 Task: Search one way flight ticket for 2 adults, 2 children, 2 infants in seat in first from Iron Mountain: Ford Airport to Rock Springs: Southwest Wyoming Regional Airport (rock Springs Sweetwater County Airport) on 8-5-2023. Choice of flights is Southwest. Number of bags: 2 carry on bags. Price is upto 91000. Outbound departure time preference is 6:45.
Action: Mouse moved to (346, 341)
Screenshot: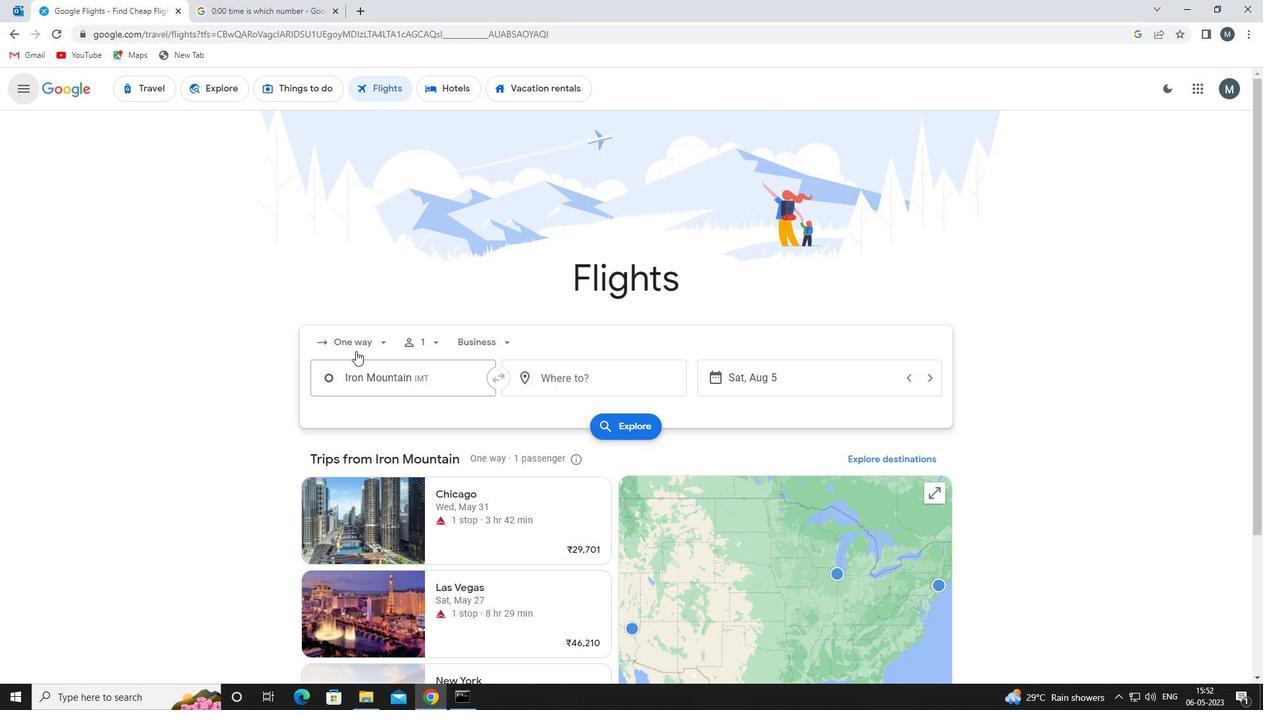 
Action: Mouse pressed left at (346, 341)
Screenshot: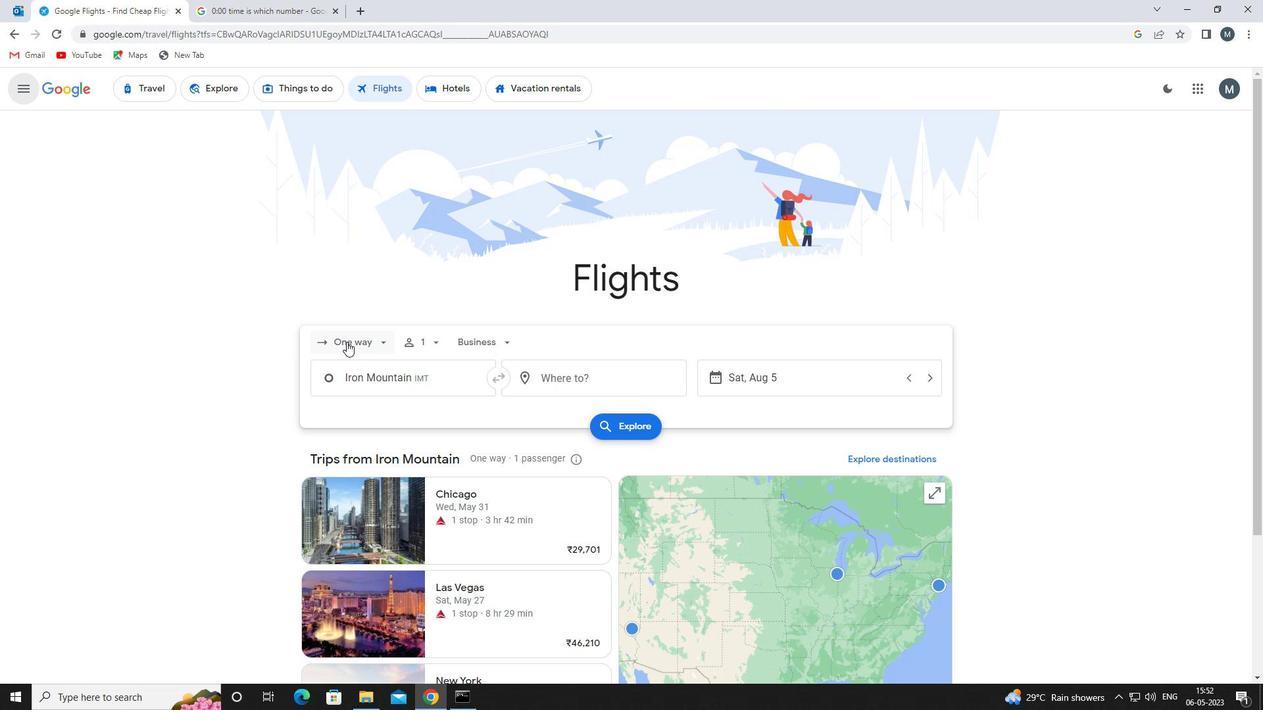
Action: Mouse moved to (365, 405)
Screenshot: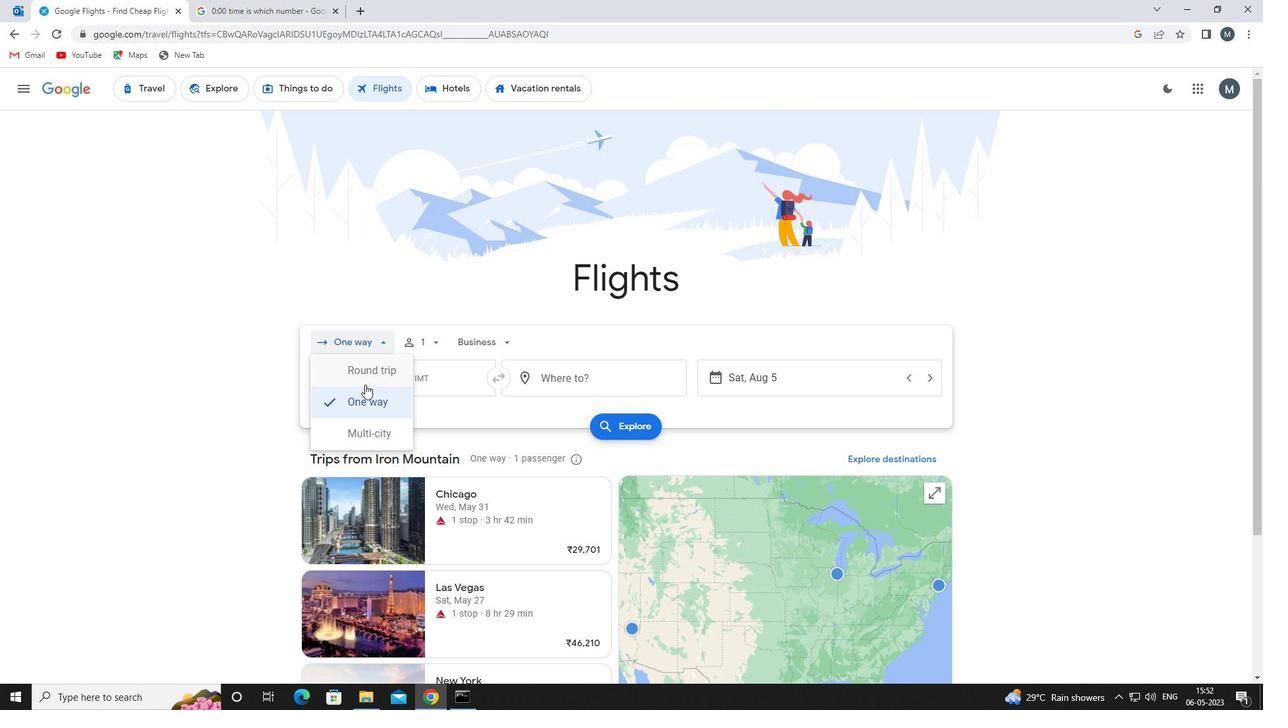 
Action: Mouse pressed left at (365, 405)
Screenshot: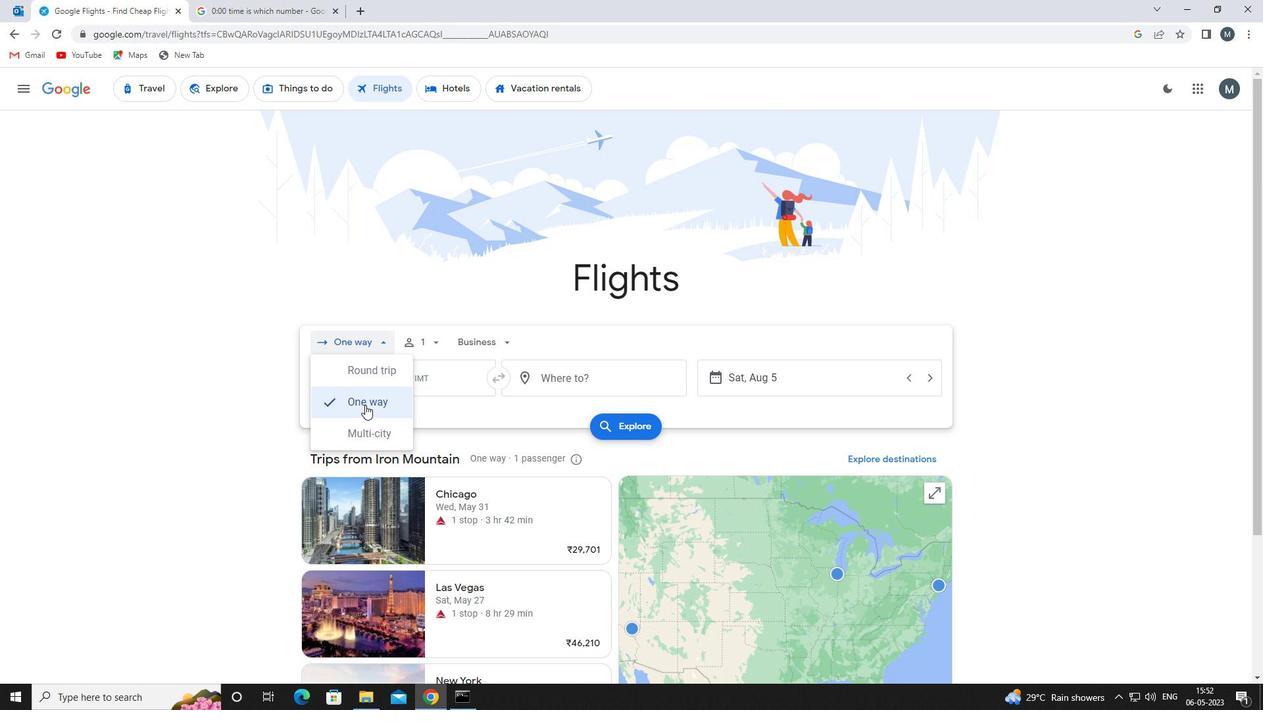 
Action: Mouse moved to (436, 344)
Screenshot: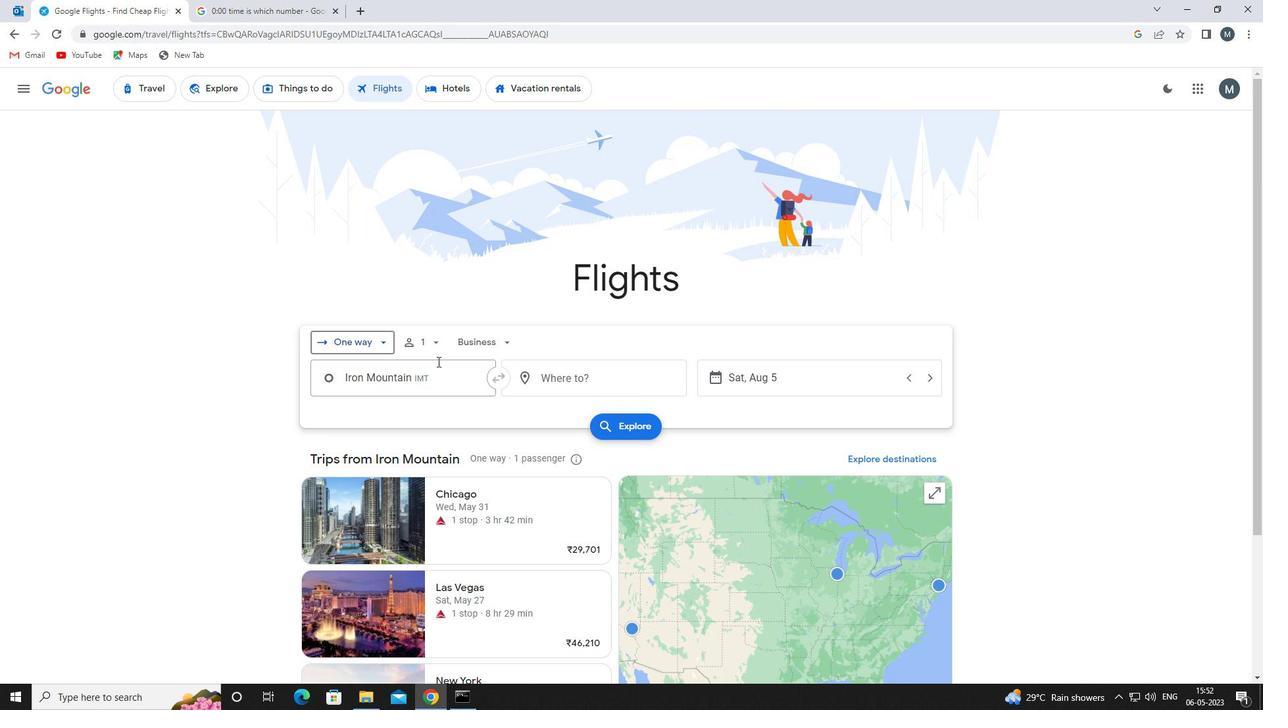 
Action: Mouse pressed left at (436, 344)
Screenshot: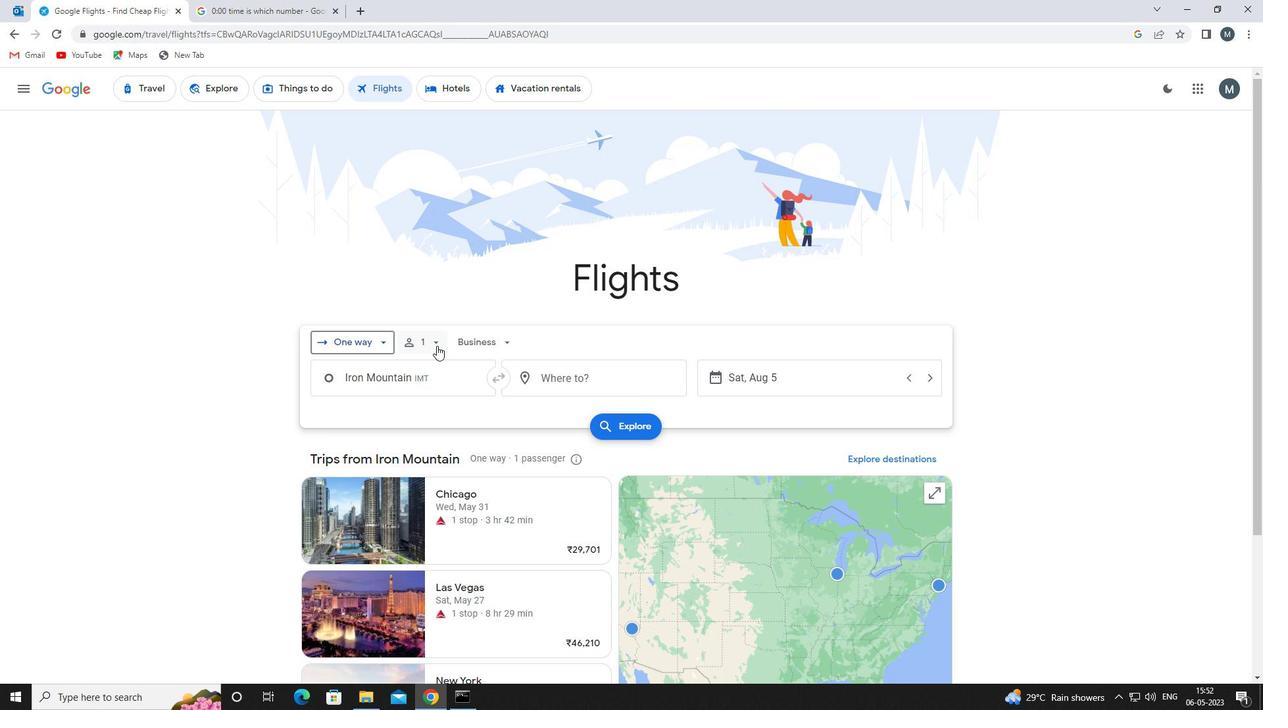 
Action: Mouse moved to (536, 375)
Screenshot: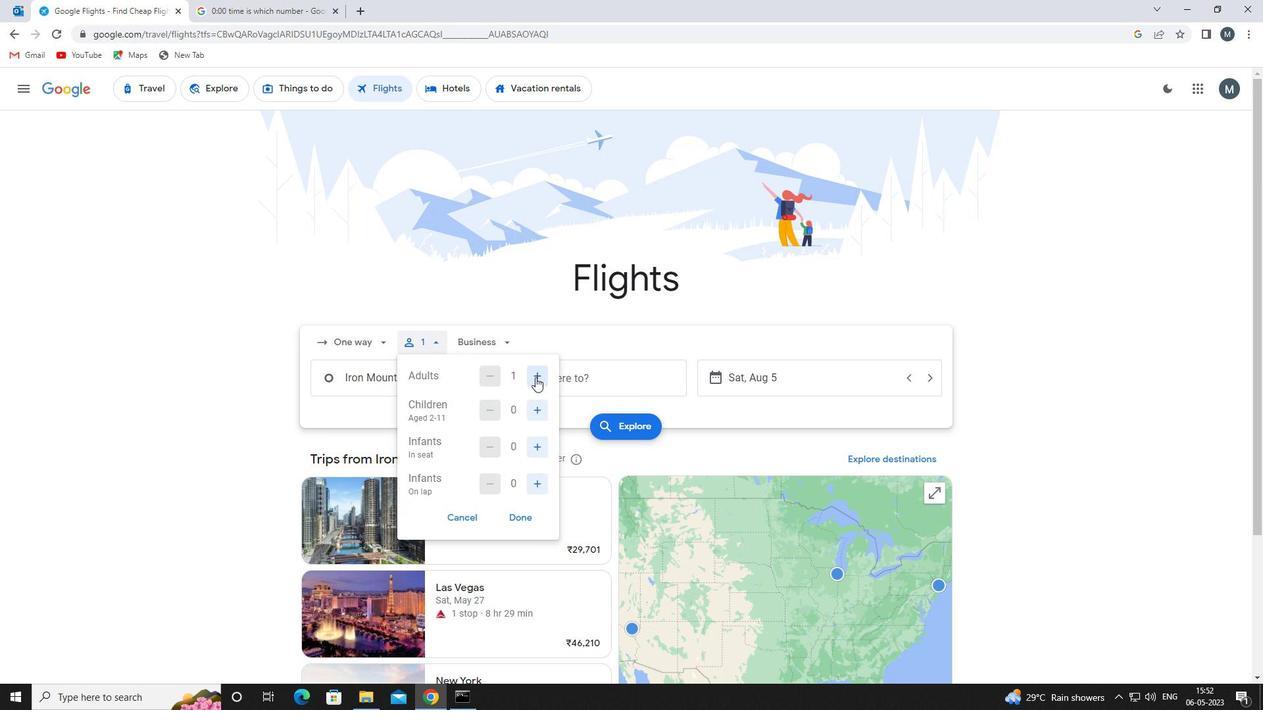 
Action: Mouse pressed left at (536, 375)
Screenshot: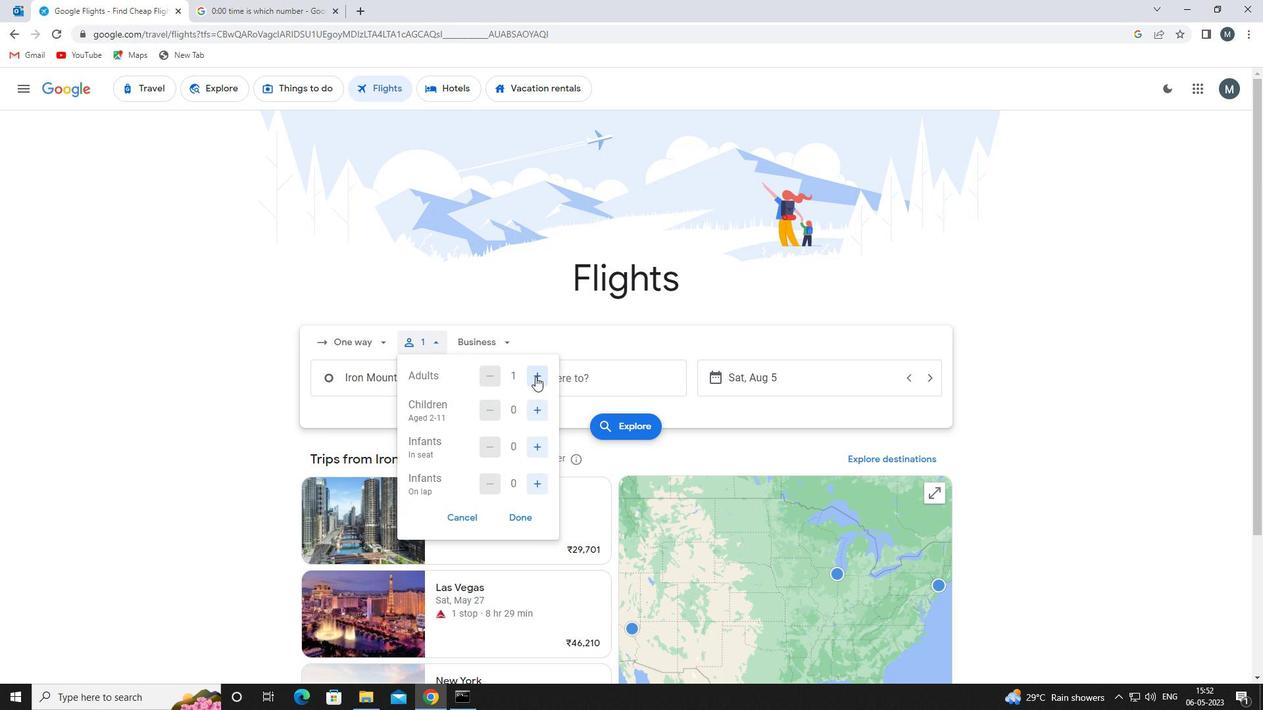 
Action: Mouse moved to (535, 411)
Screenshot: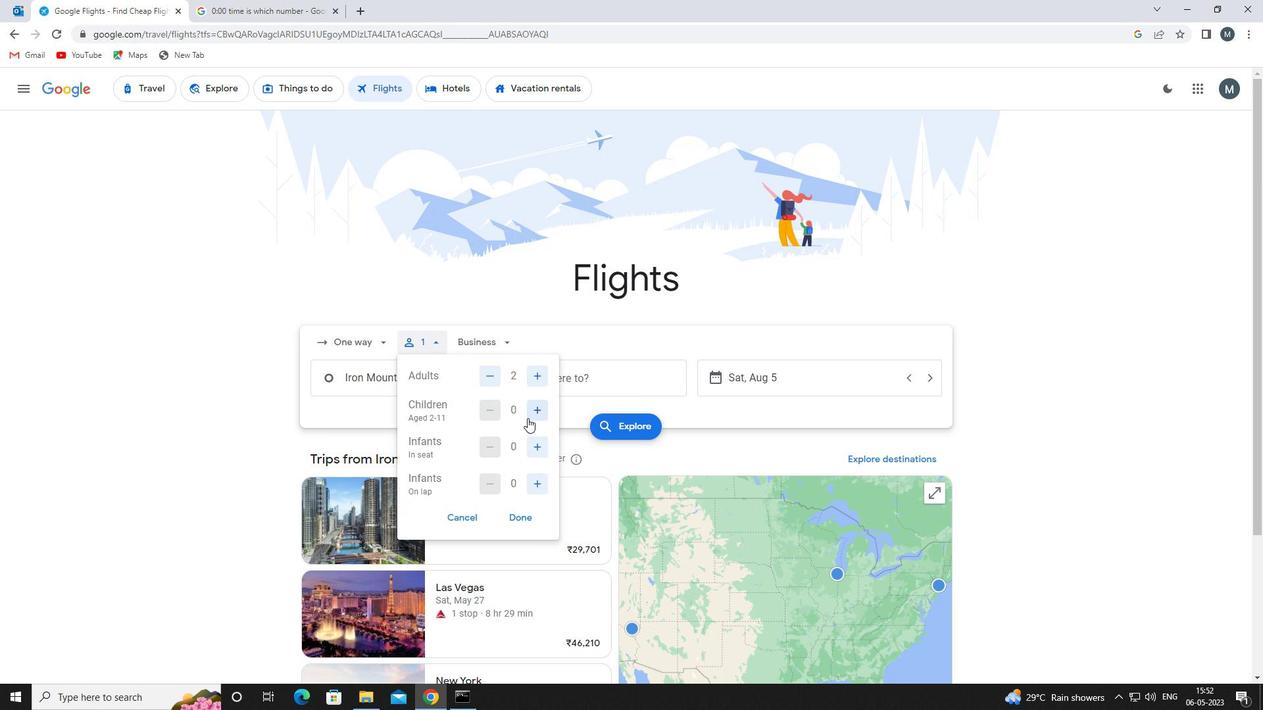 
Action: Mouse pressed left at (535, 411)
Screenshot: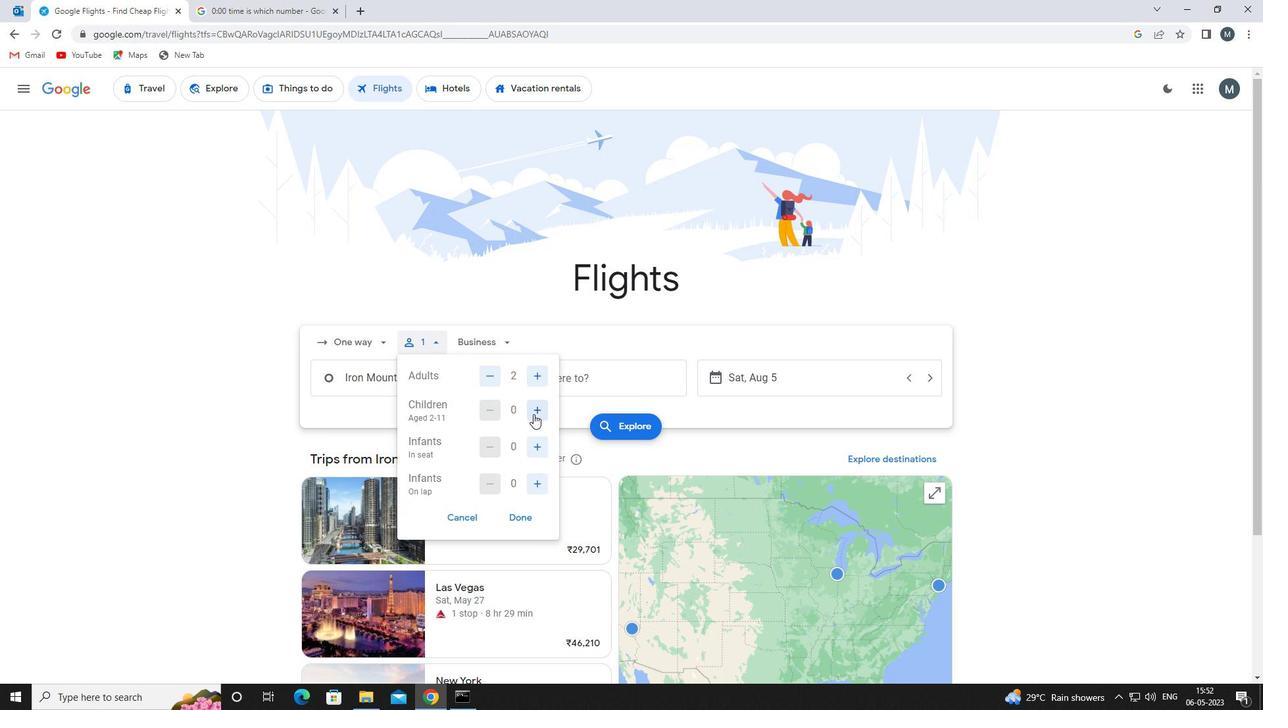 
Action: Mouse pressed left at (535, 411)
Screenshot: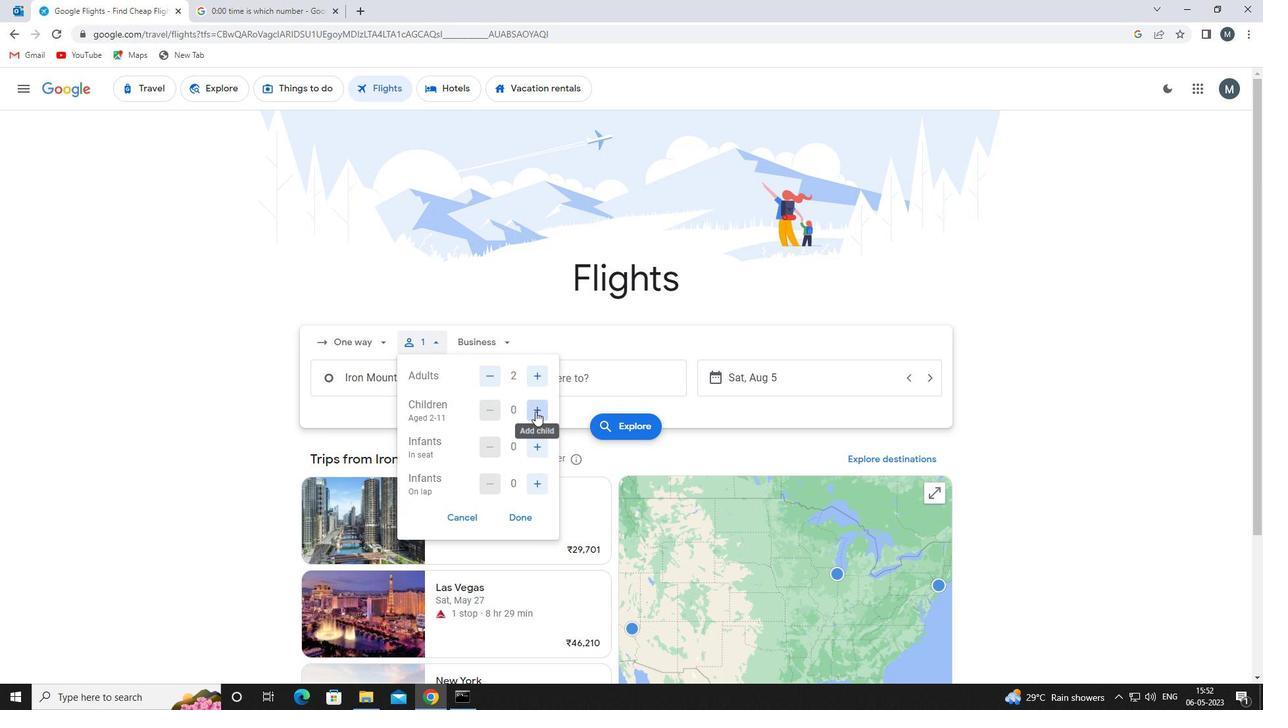 
Action: Mouse moved to (538, 448)
Screenshot: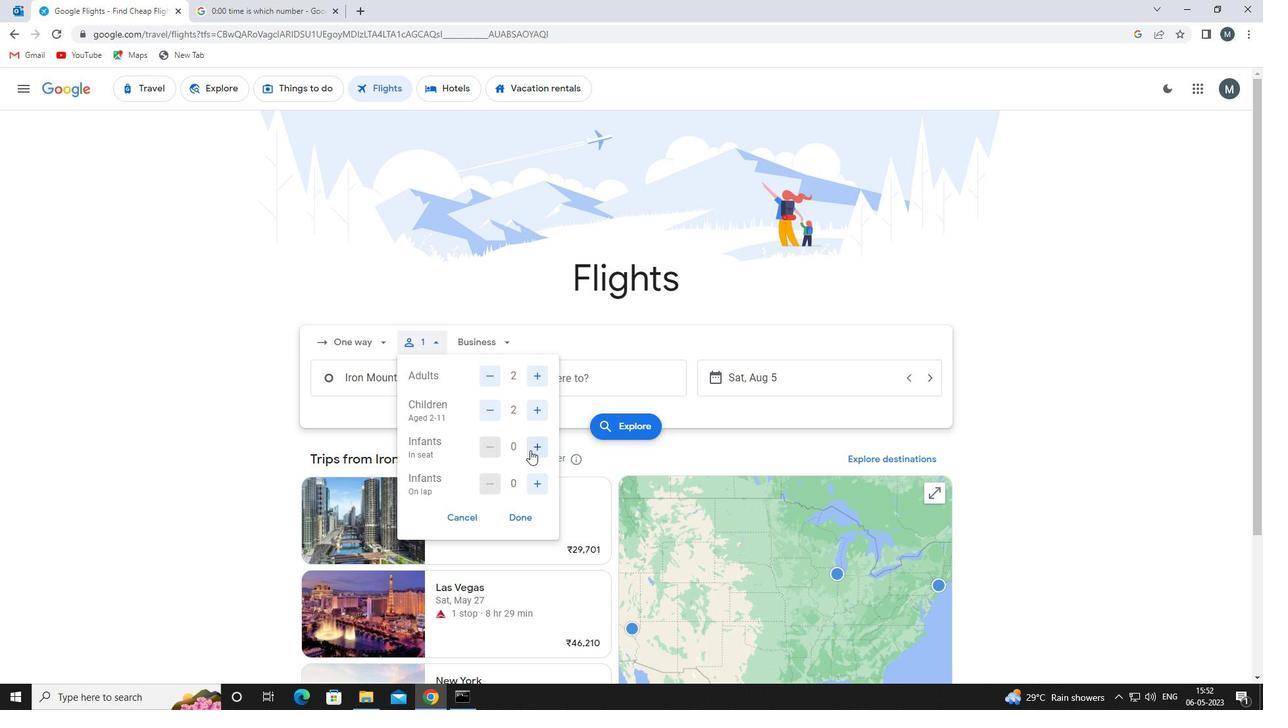 
Action: Mouse pressed left at (538, 448)
Screenshot: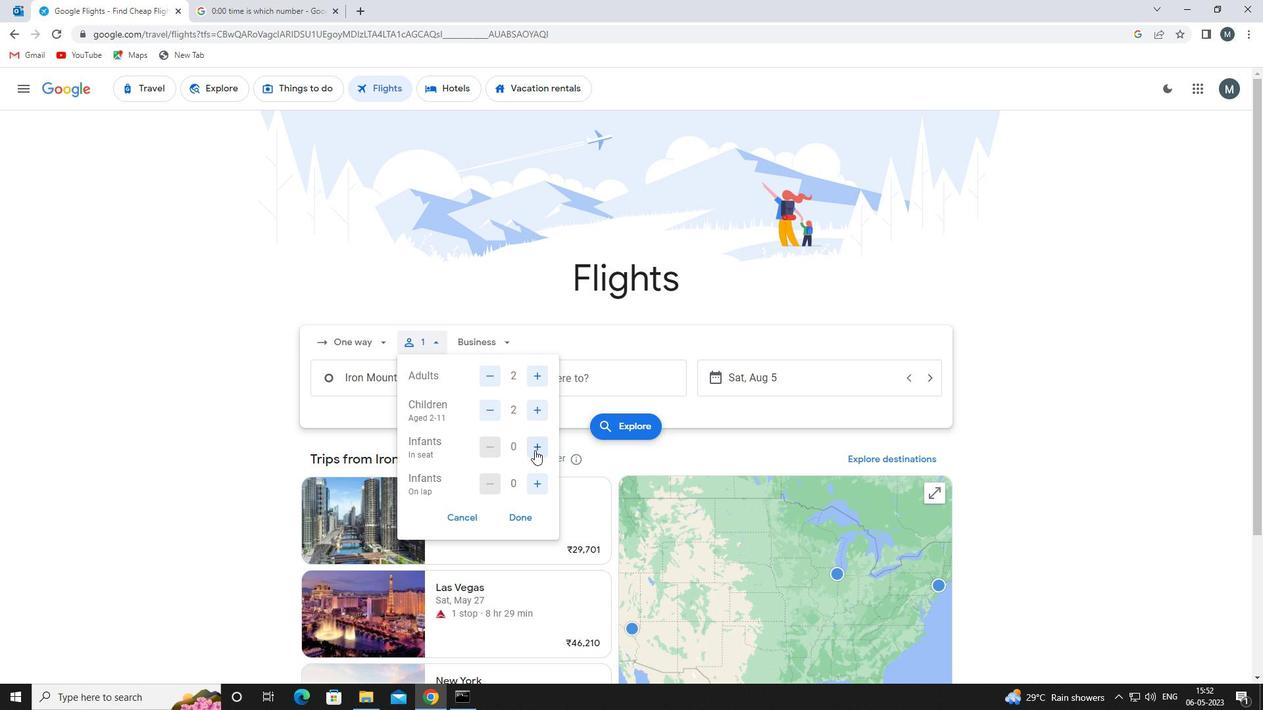 
Action: Mouse pressed left at (538, 448)
Screenshot: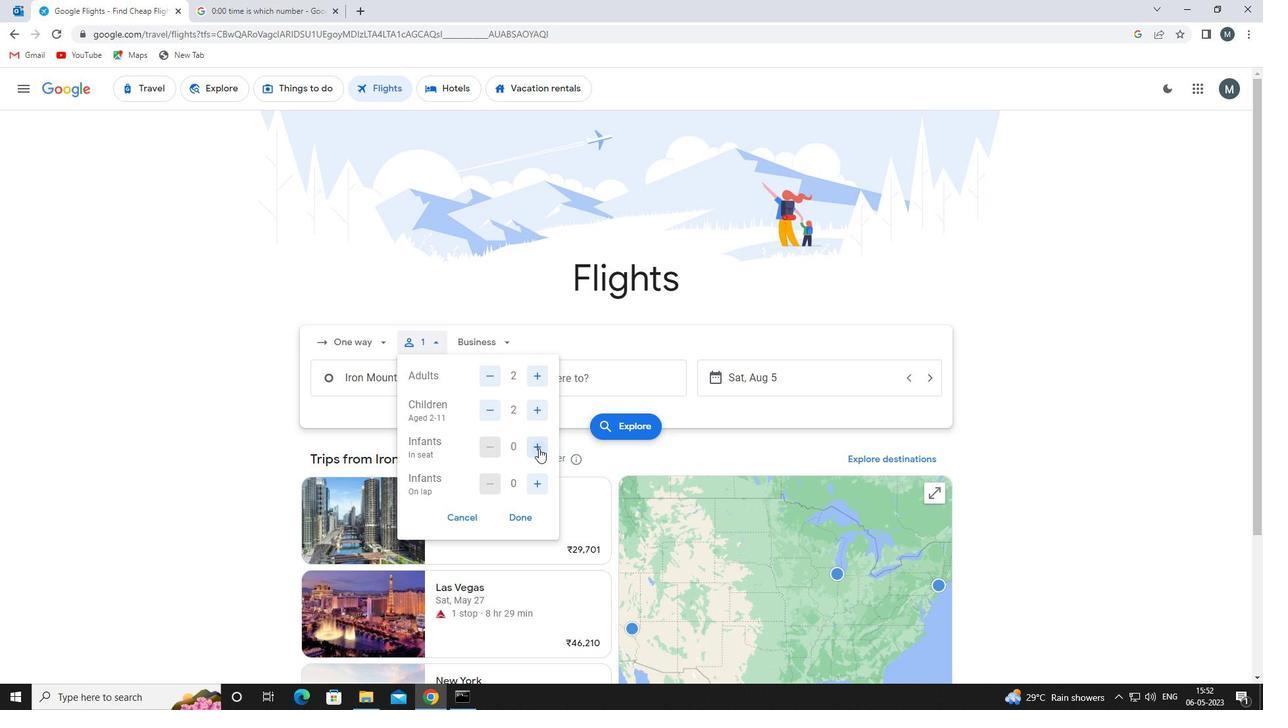 
Action: Mouse moved to (524, 517)
Screenshot: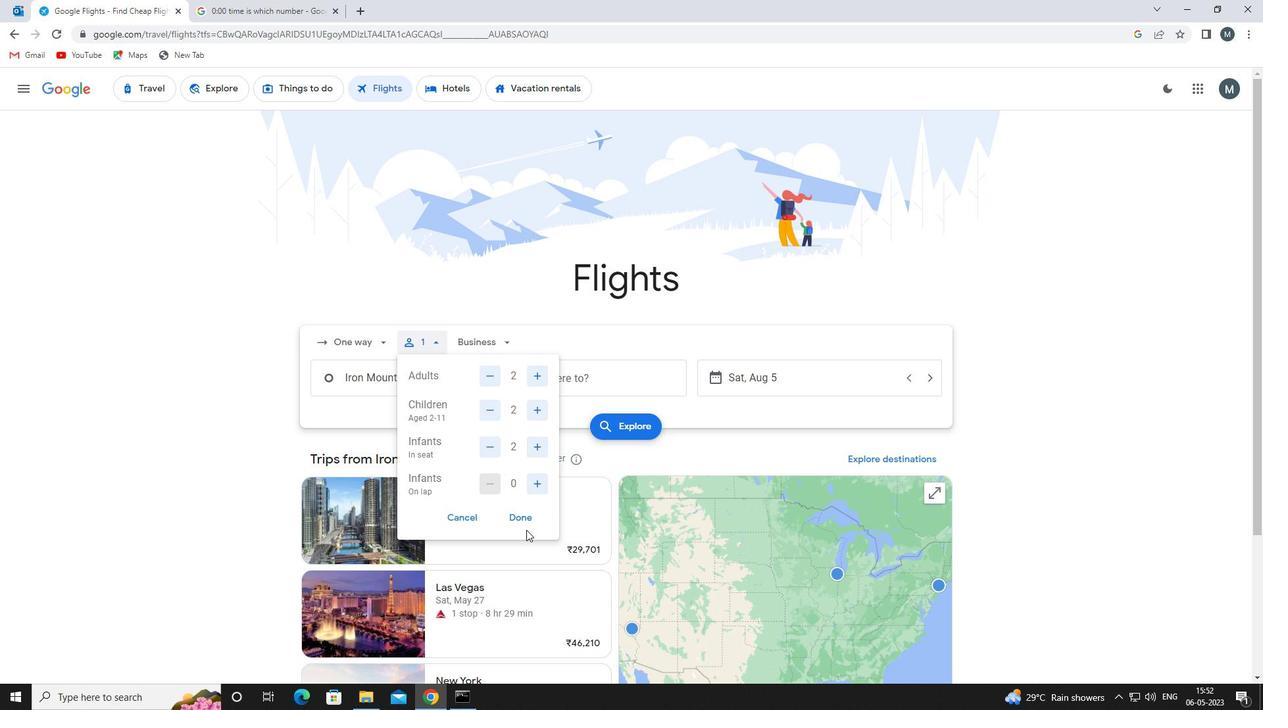 
Action: Mouse pressed left at (524, 517)
Screenshot: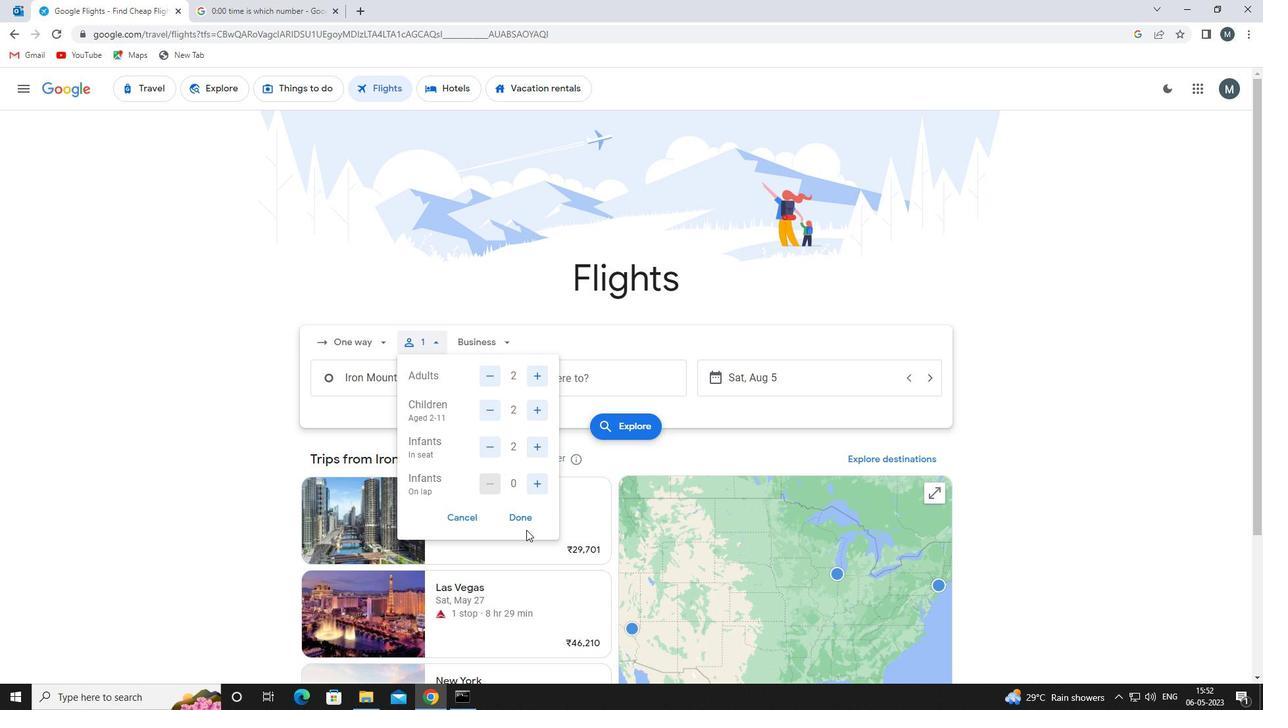 
Action: Mouse moved to (484, 350)
Screenshot: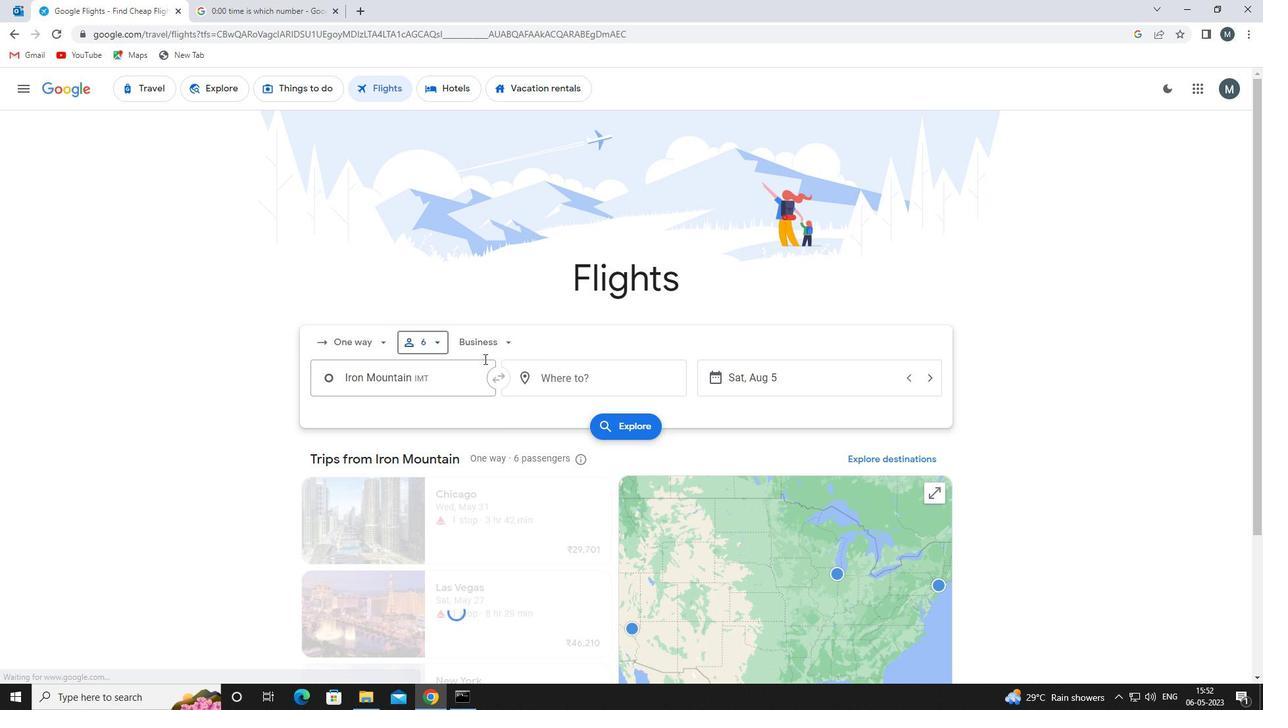 
Action: Mouse pressed left at (484, 350)
Screenshot: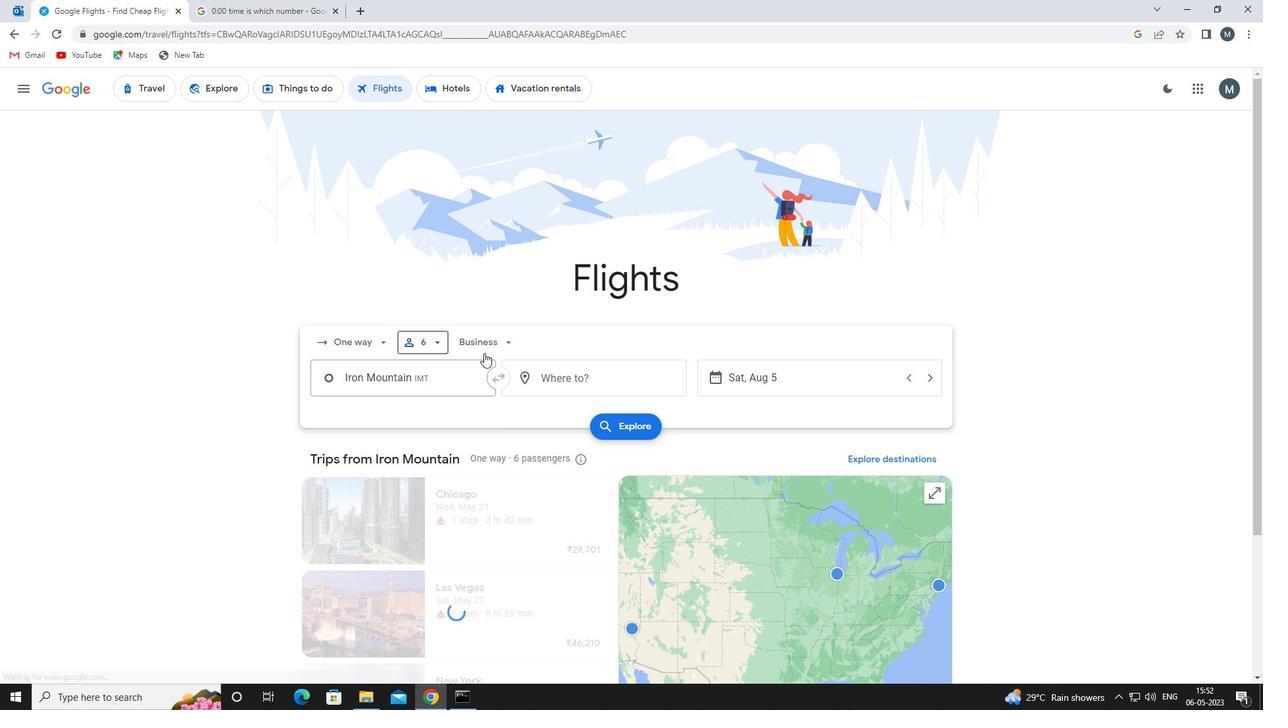 
Action: Mouse moved to (503, 457)
Screenshot: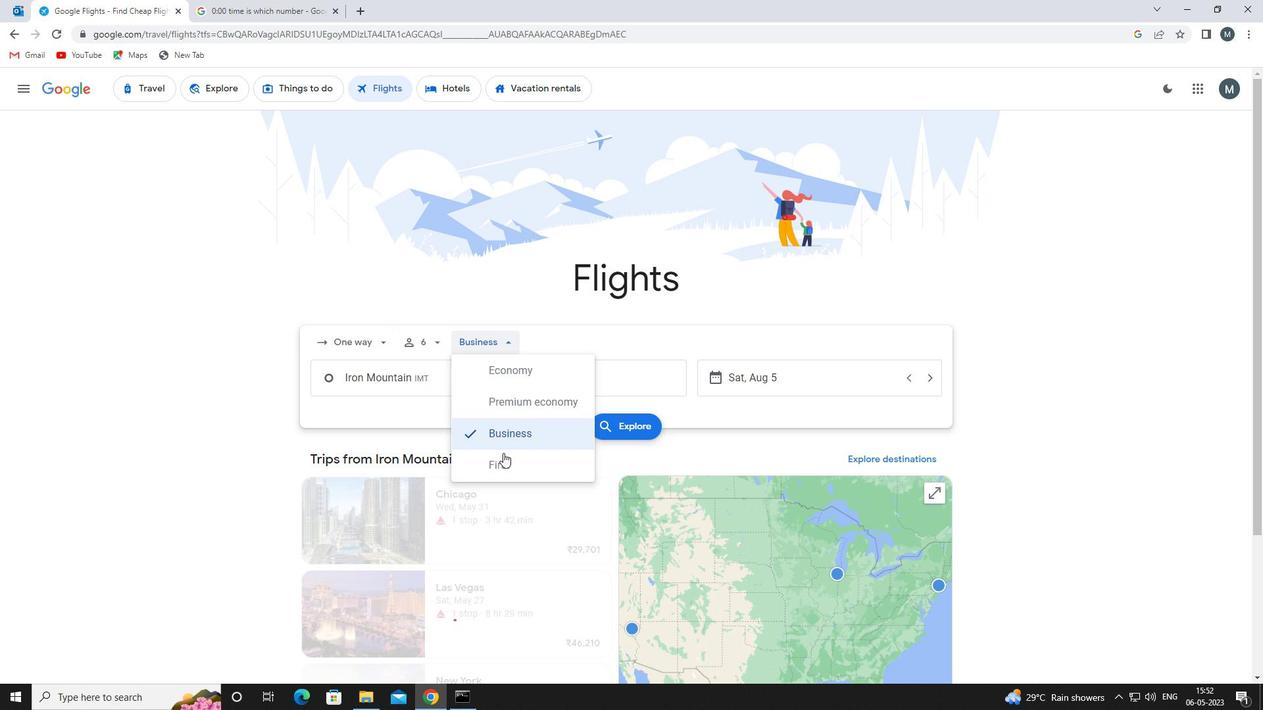 
Action: Mouse pressed left at (503, 457)
Screenshot: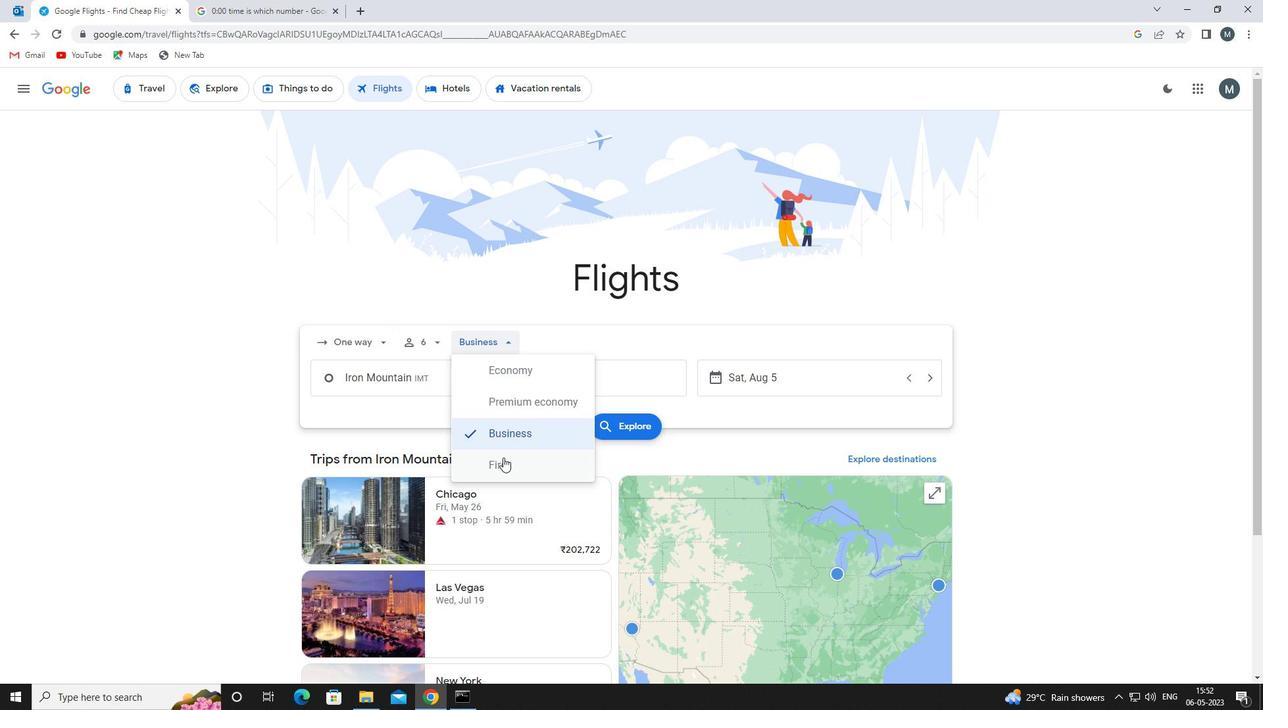 
Action: Mouse moved to (432, 382)
Screenshot: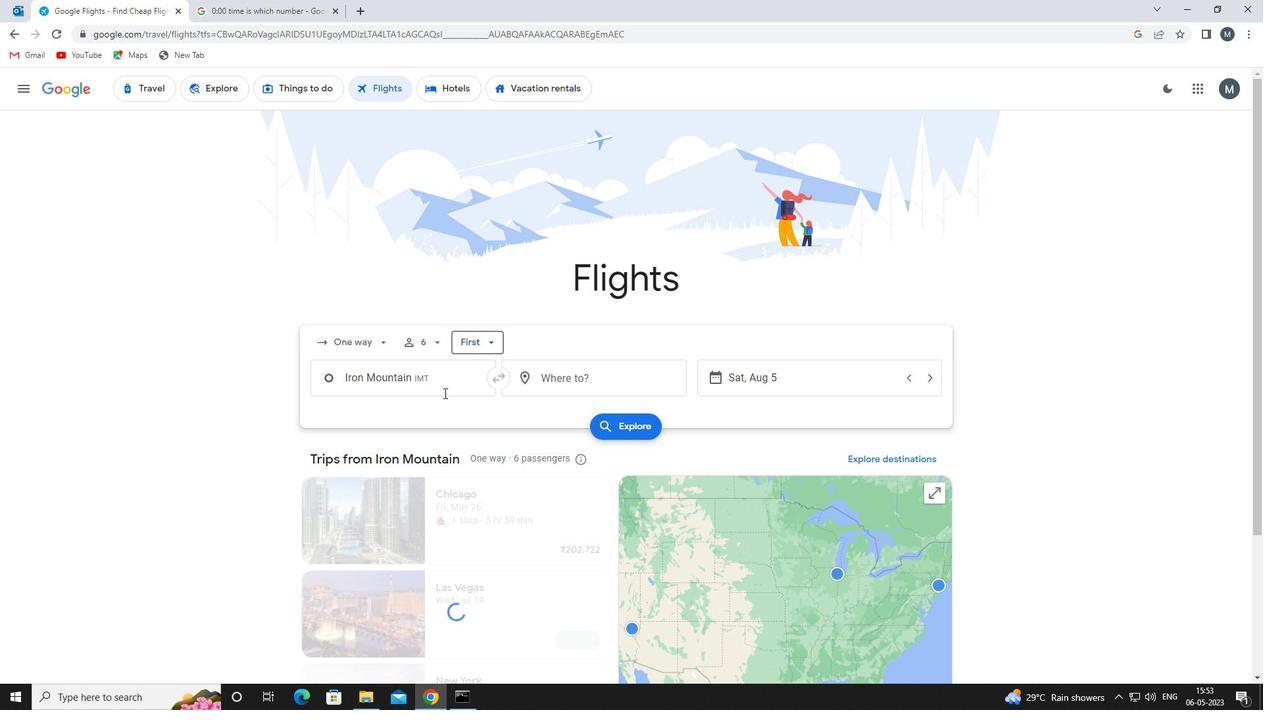 
Action: Mouse pressed left at (432, 382)
Screenshot: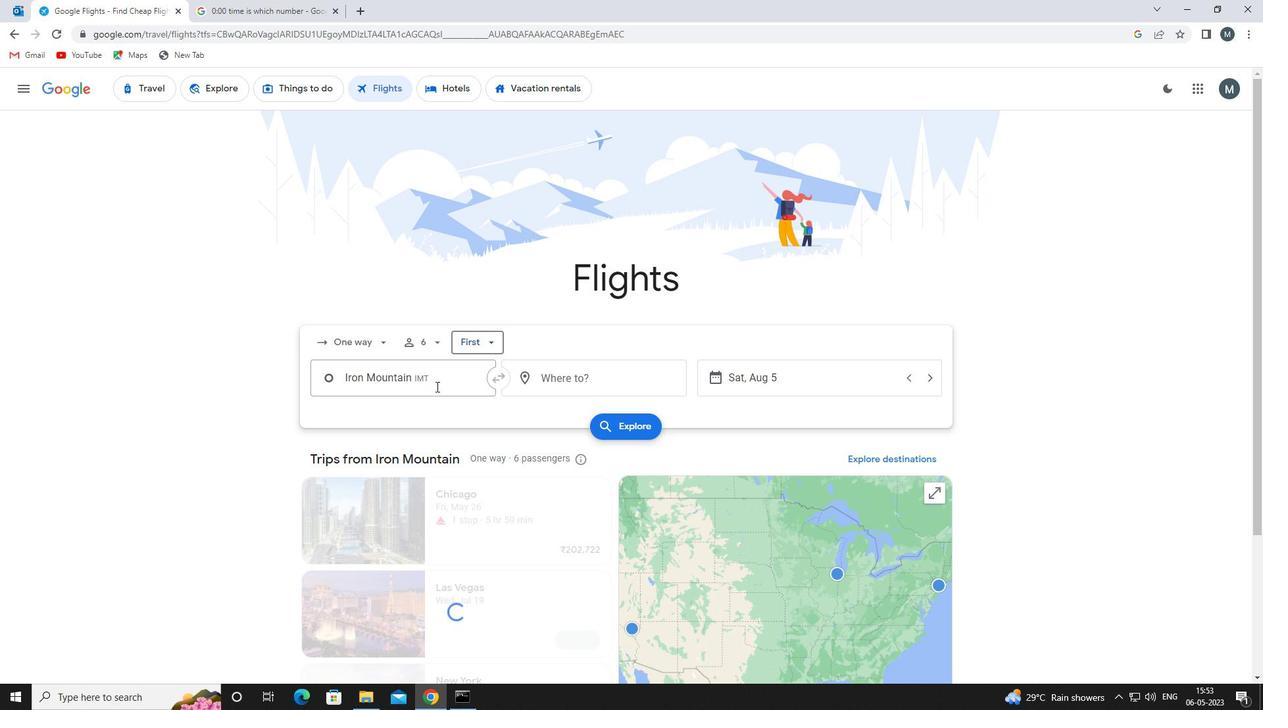 
Action: Mouse moved to (434, 454)
Screenshot: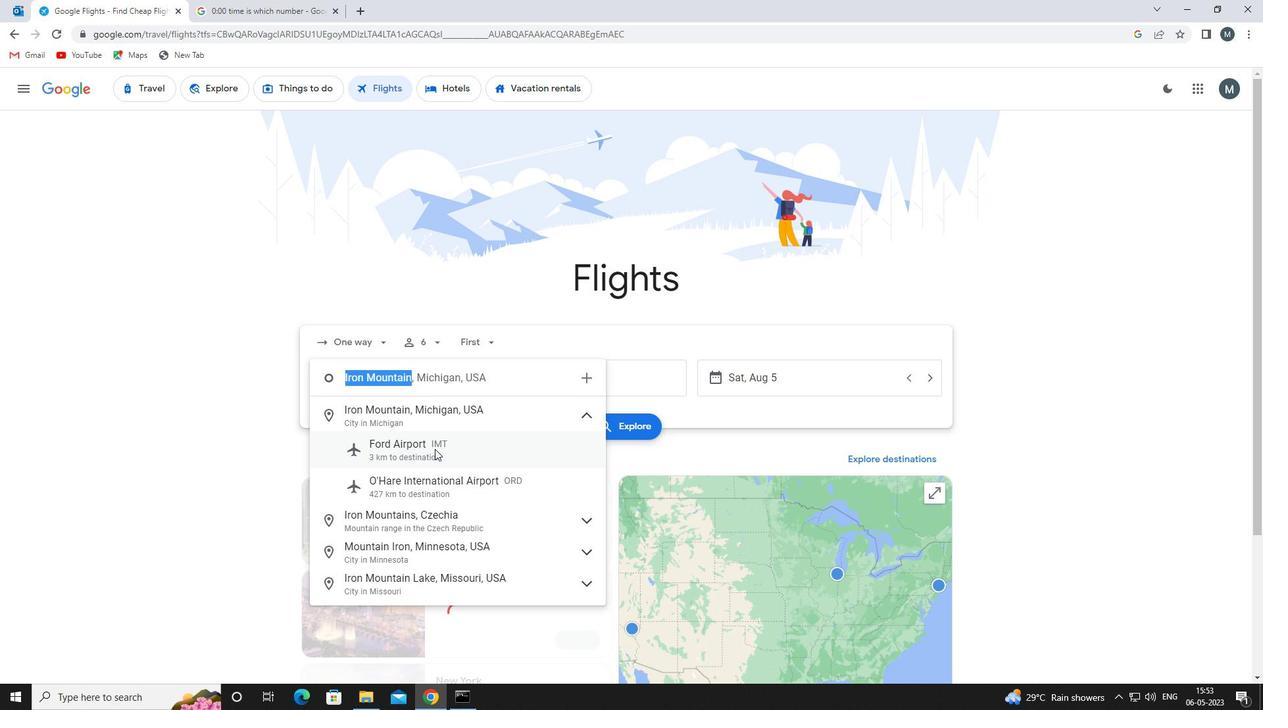 
Action: Mouse pressed left at (434, 454)
Screenshot: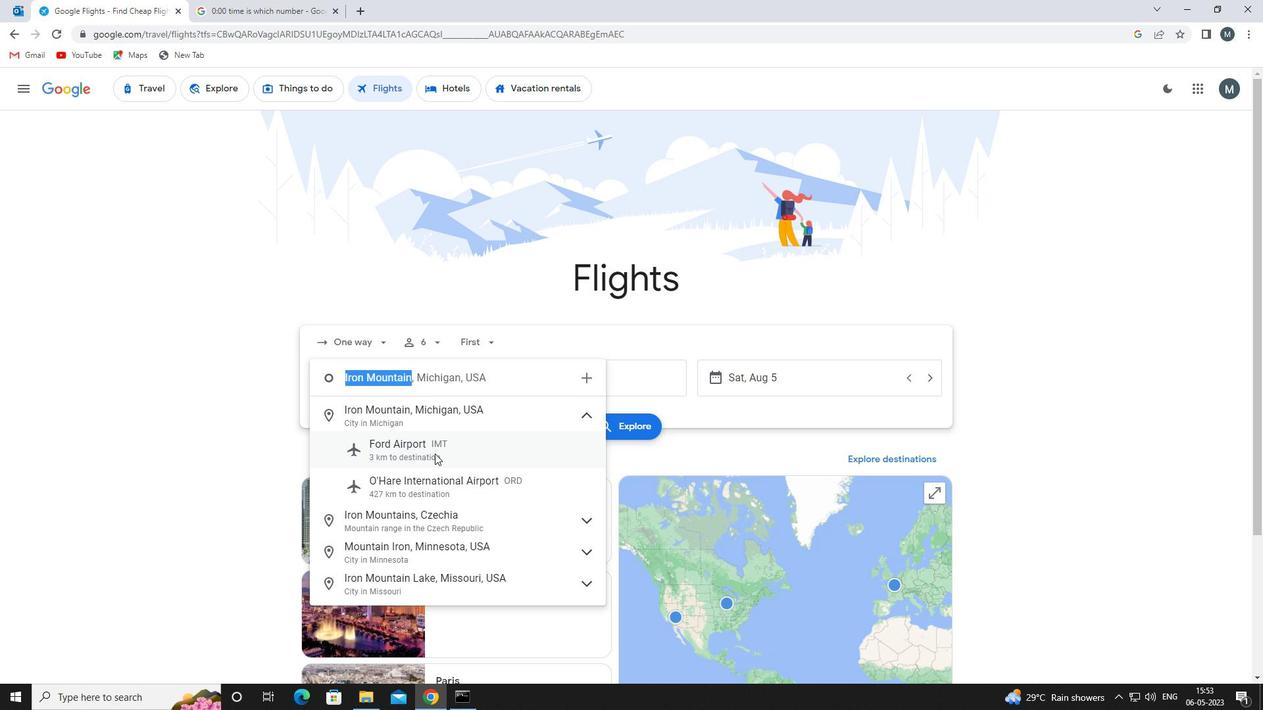 
Action: Mouse moved to (563, 373)
Screenshot: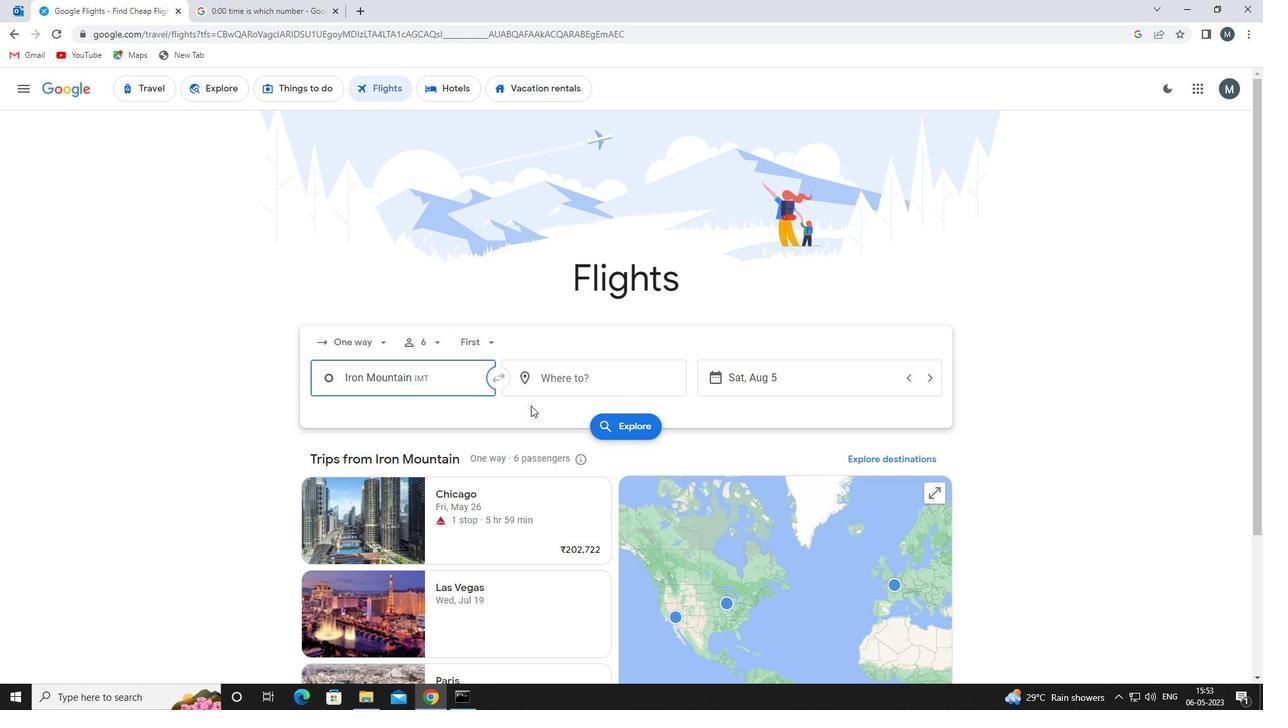 
Action: Mouse pressed left at (563, 373)
Screenshot: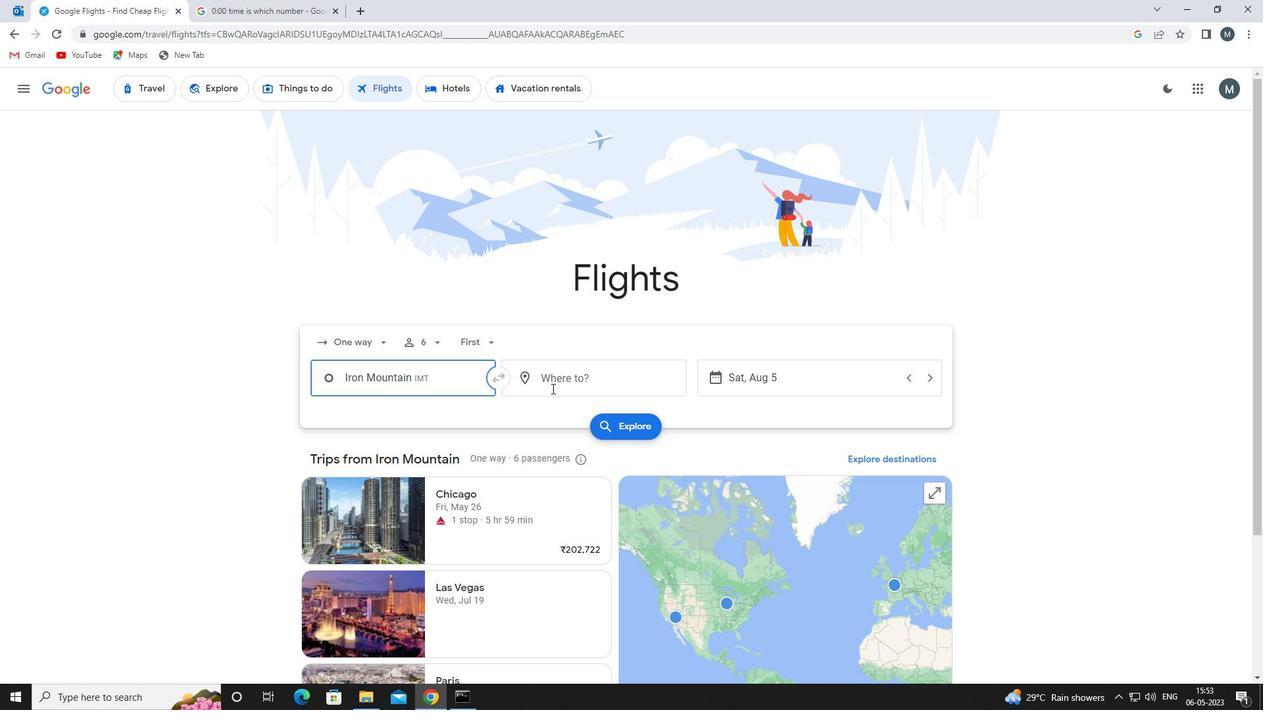 
Action: Mouse moved to (635, 511)
Screenshot: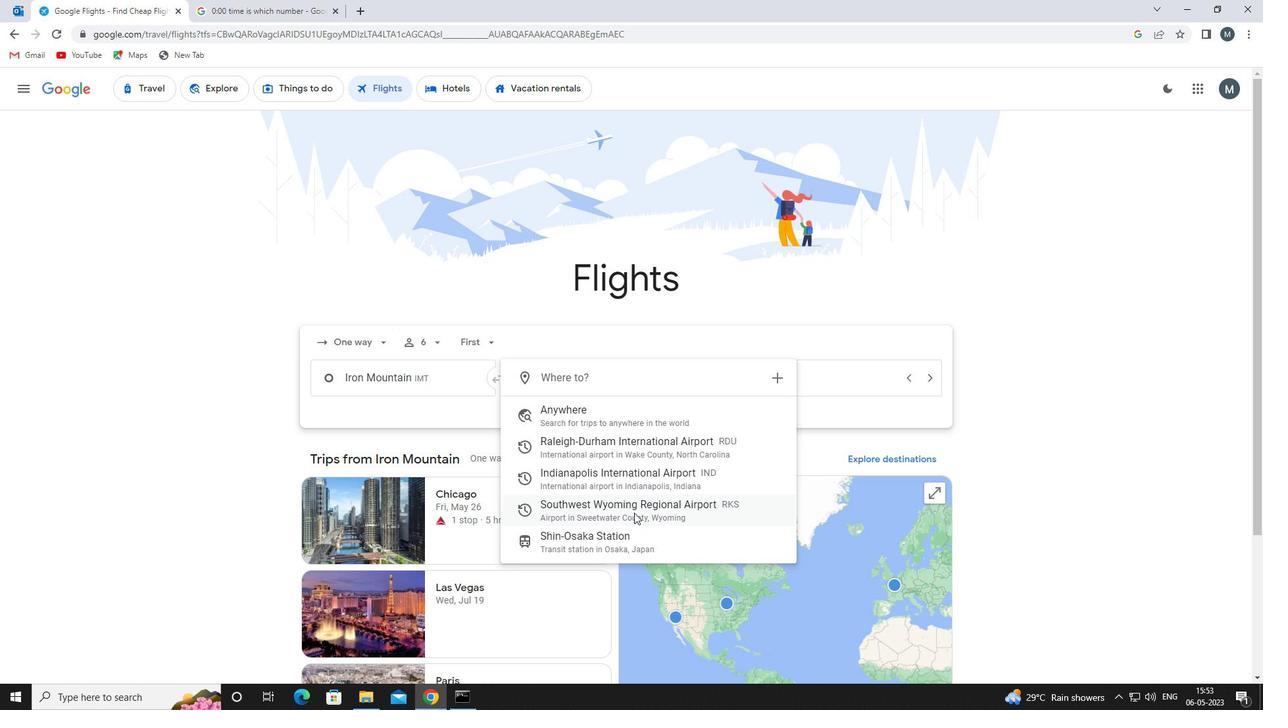 
Action: Mouse pressed left at (635, 511)
Screenshot: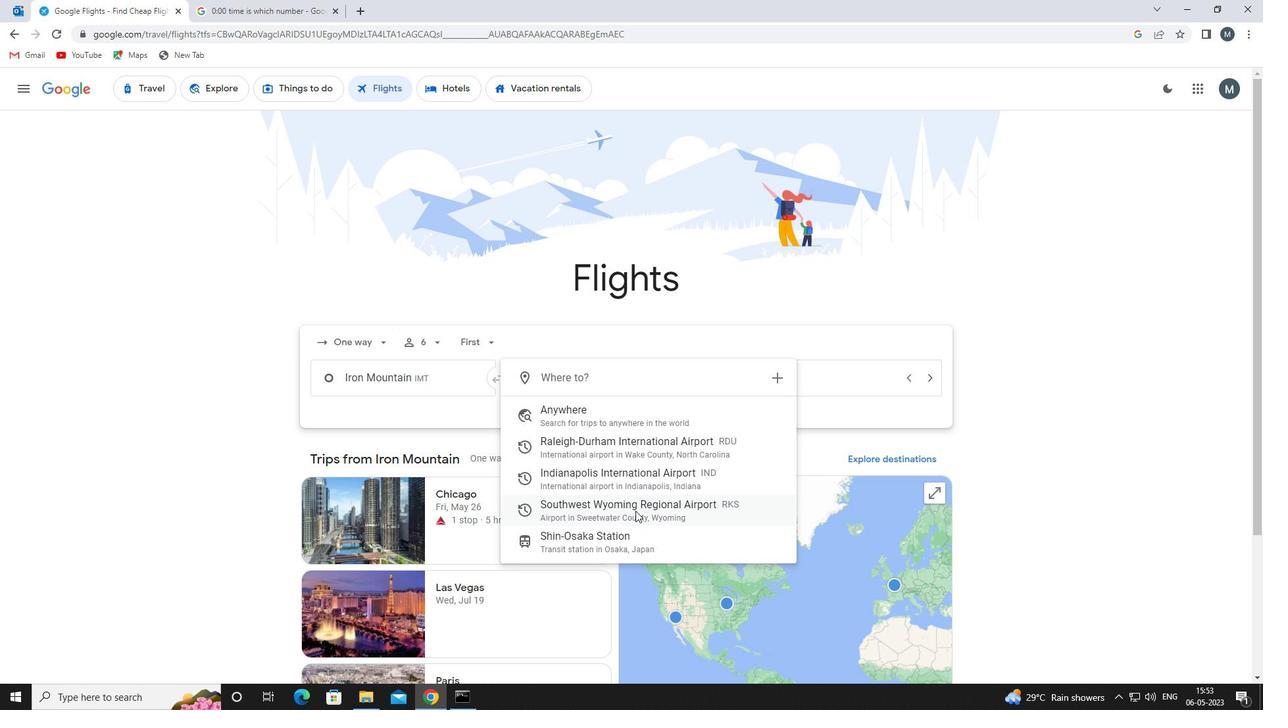 
Action: Mouse moved to (753, 381)
Screenshot: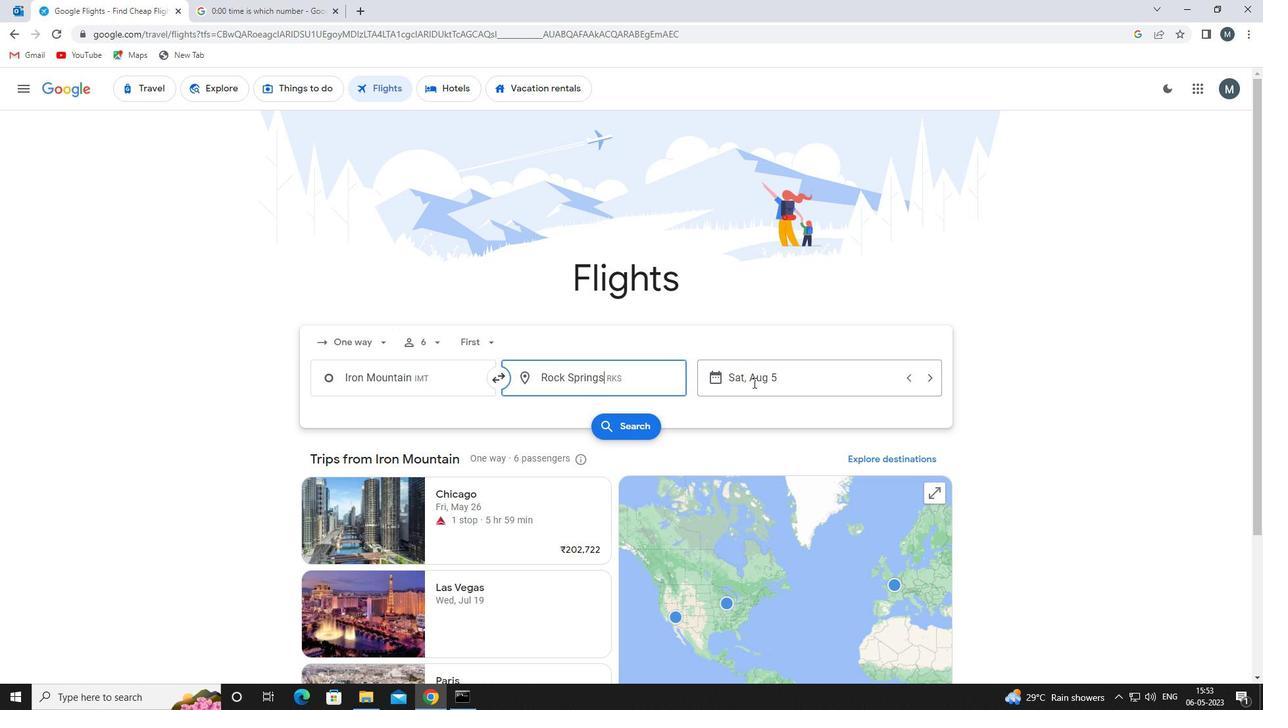 
Action: Mouse pressed left at (753, 381)
Screenshot: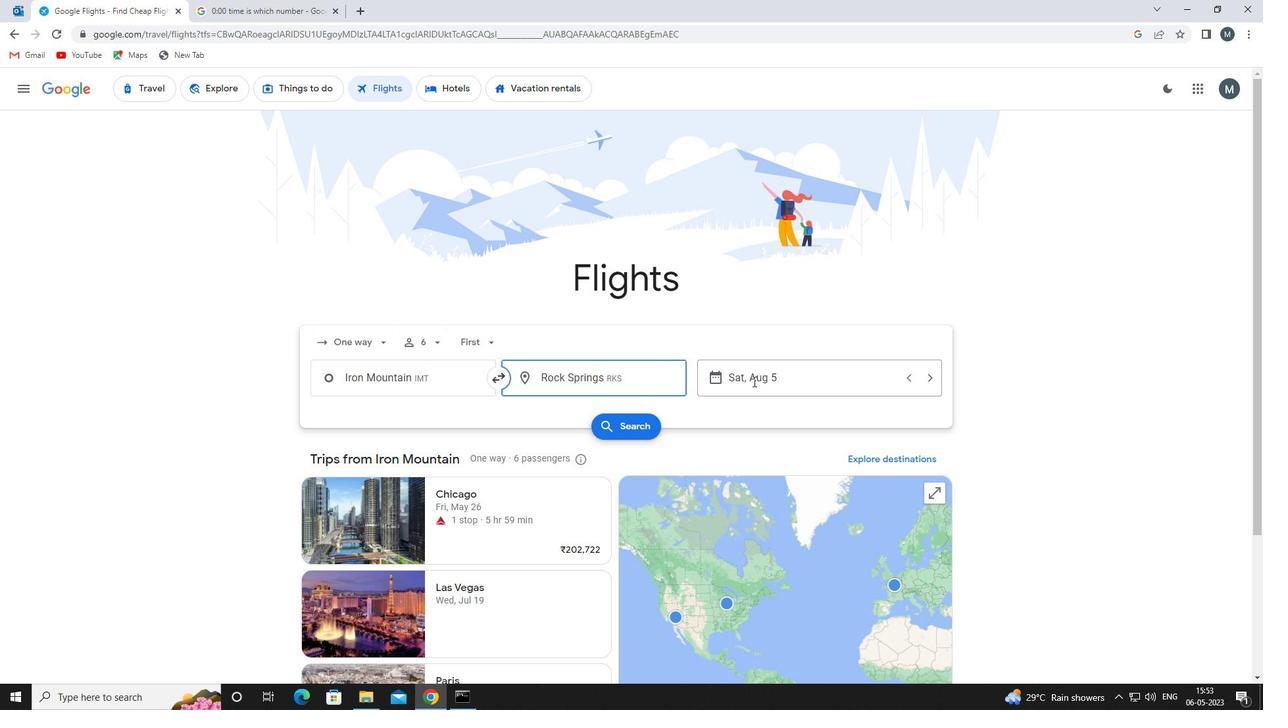 
Action: Mouse moved to (662, 446)
Screenshot: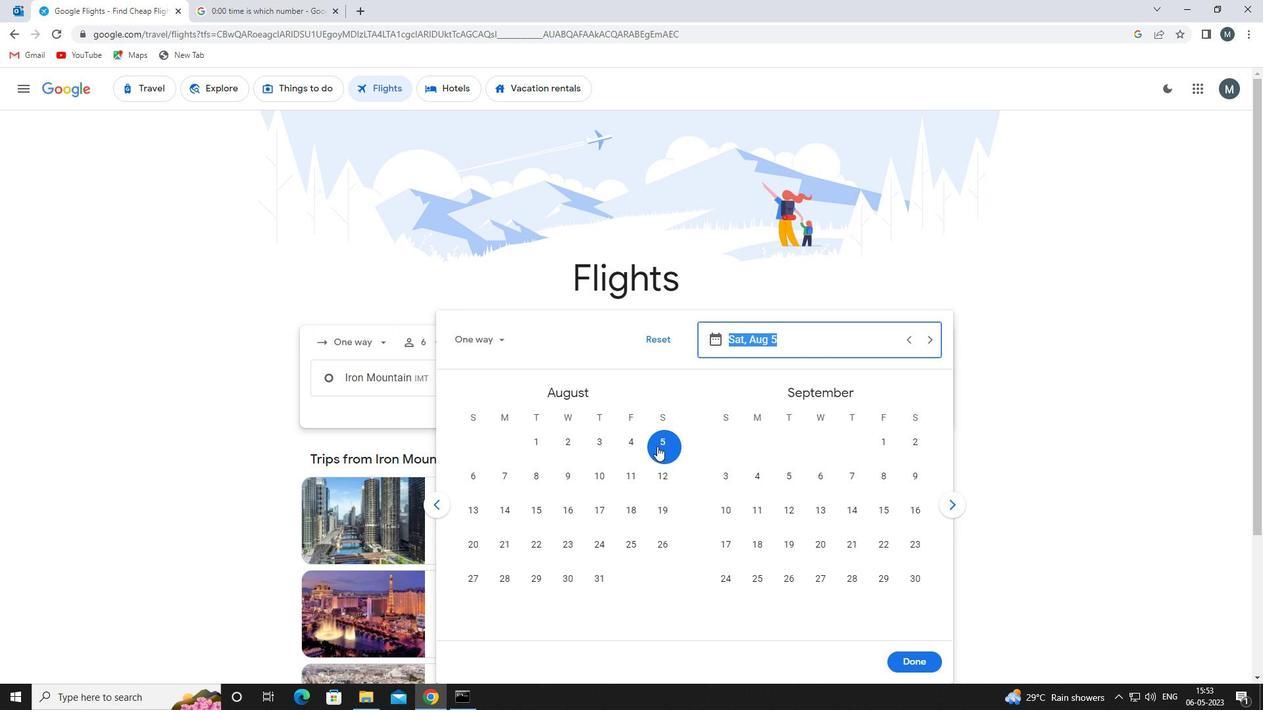 
Action: Mouse pressed left at (662, 446)
Screenshot: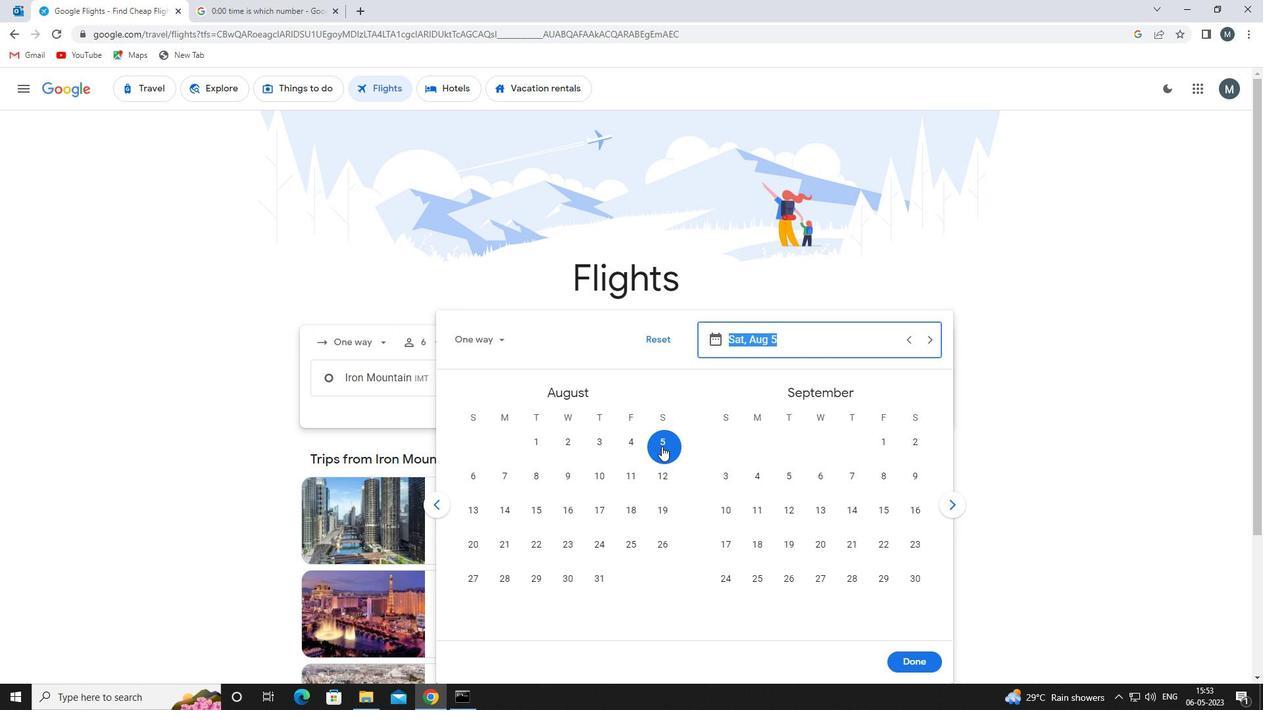 
Action: Mouse moved to (911, 657)
Screenshot: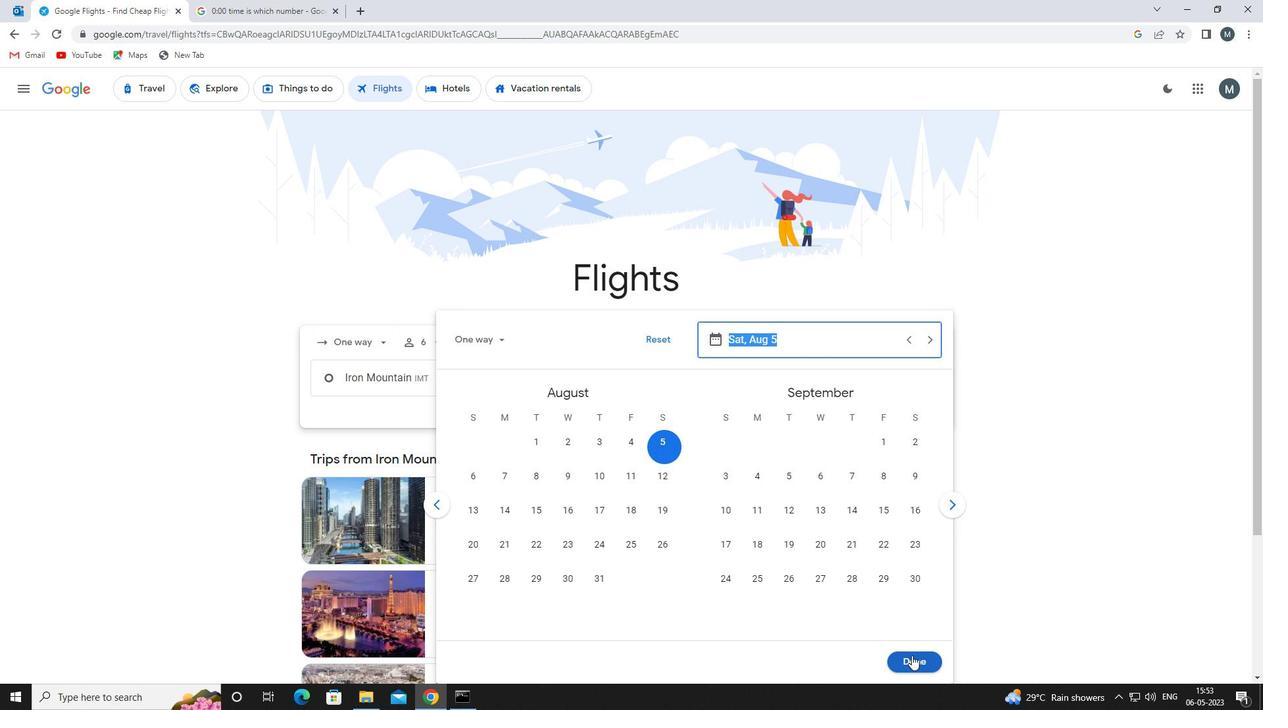 
Action: Mouse pressed left at (911, 657)
Screenshot: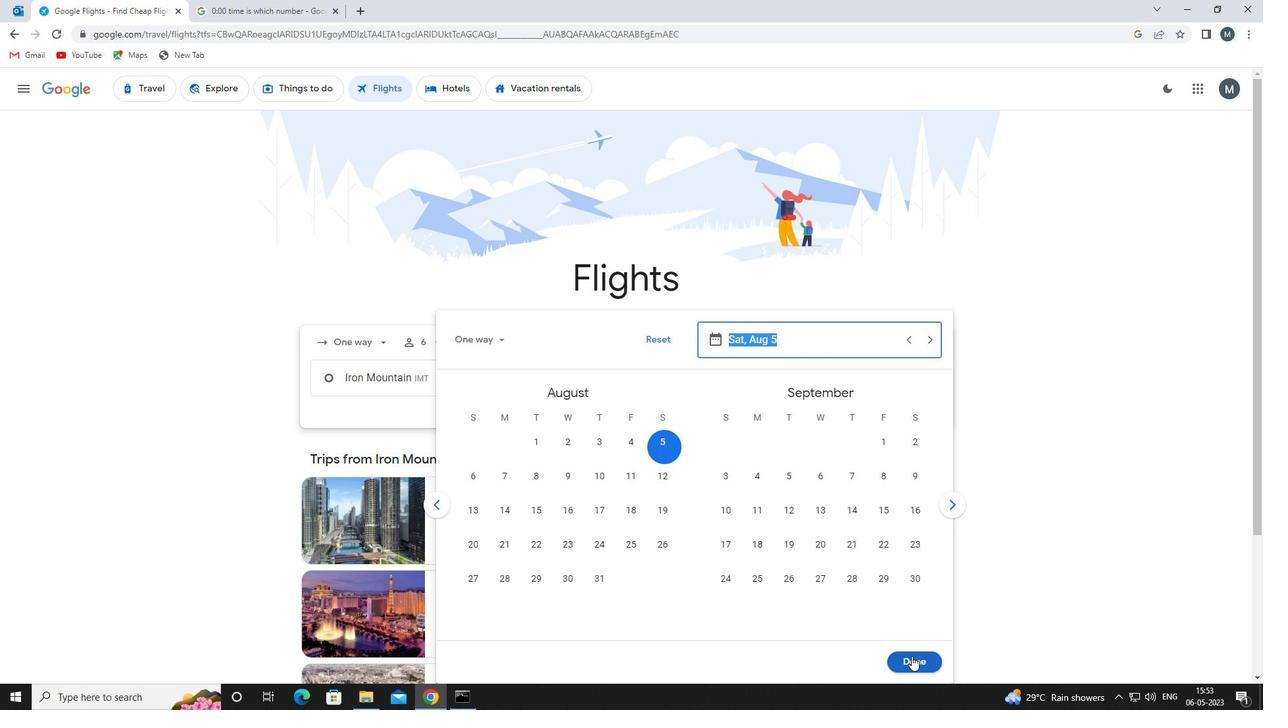 
Action: Mouse moved to (640, 425)
Screenshot: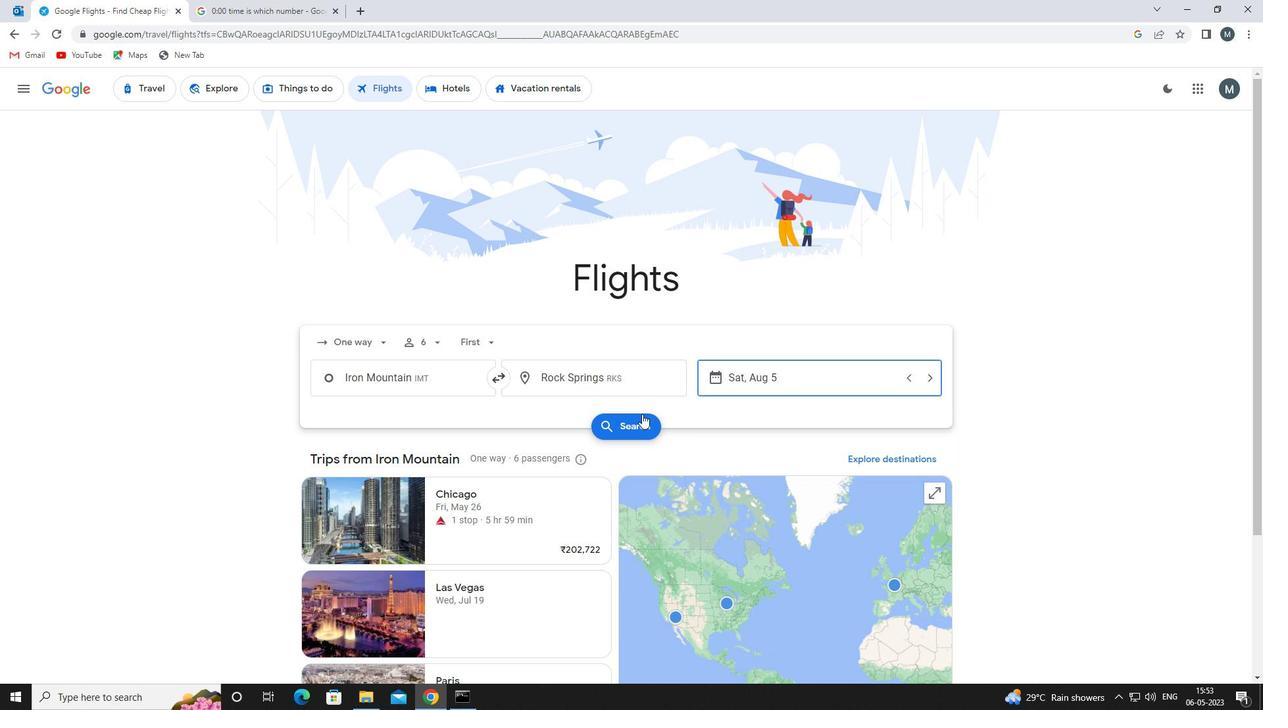 
Action: Mouse pressed left at (640, 425)
Screenshot: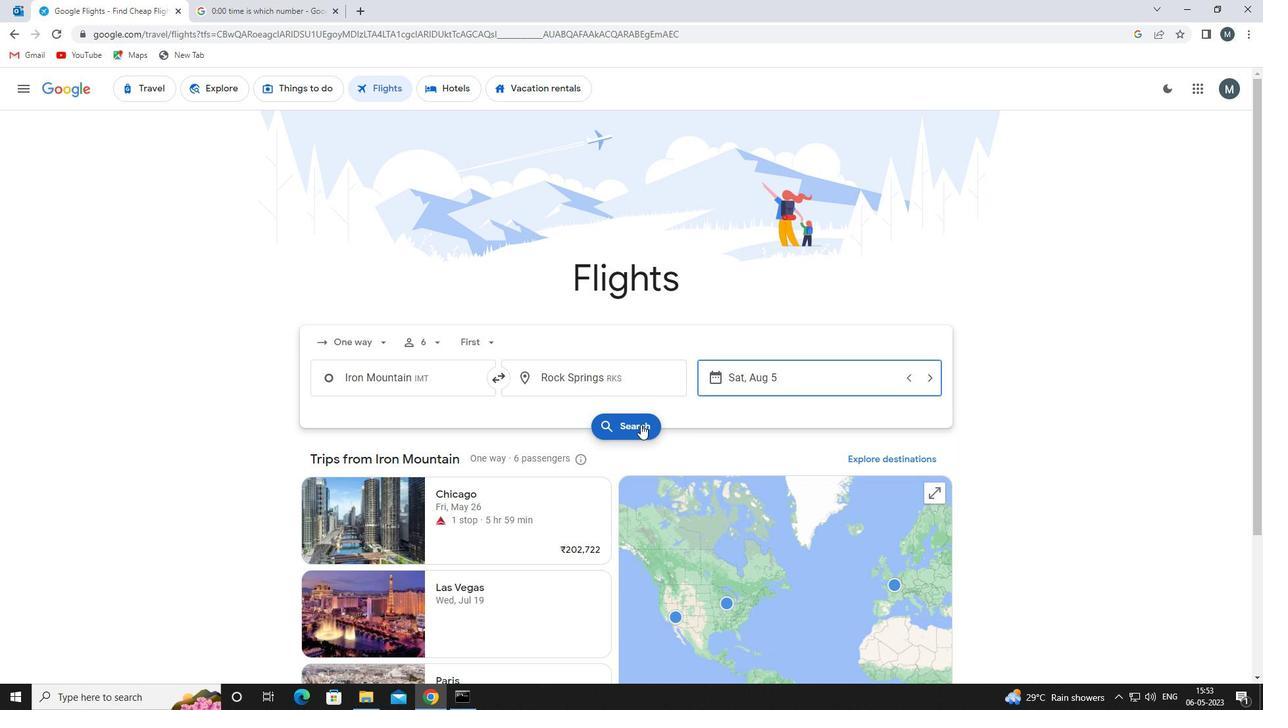 
Action: Mouse moved to (330, 213)
Screenshot: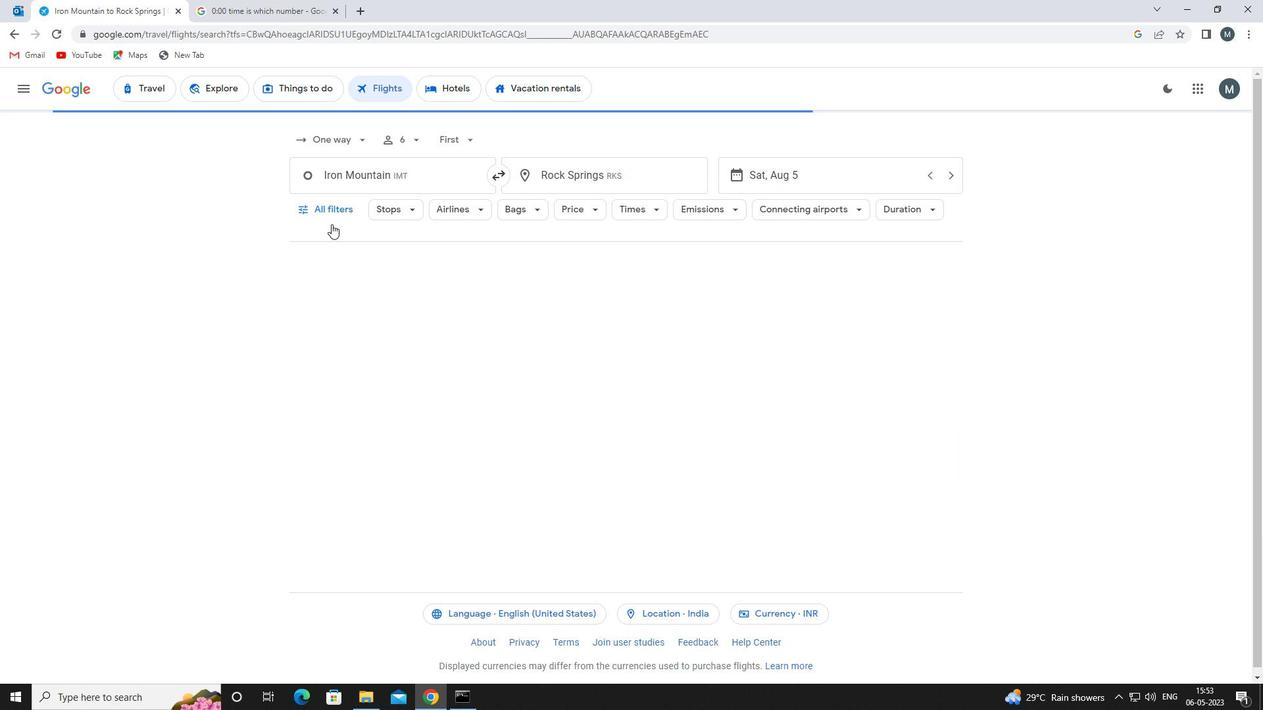 
Action: Mouse pressed left at (330, 213)
Screenshot: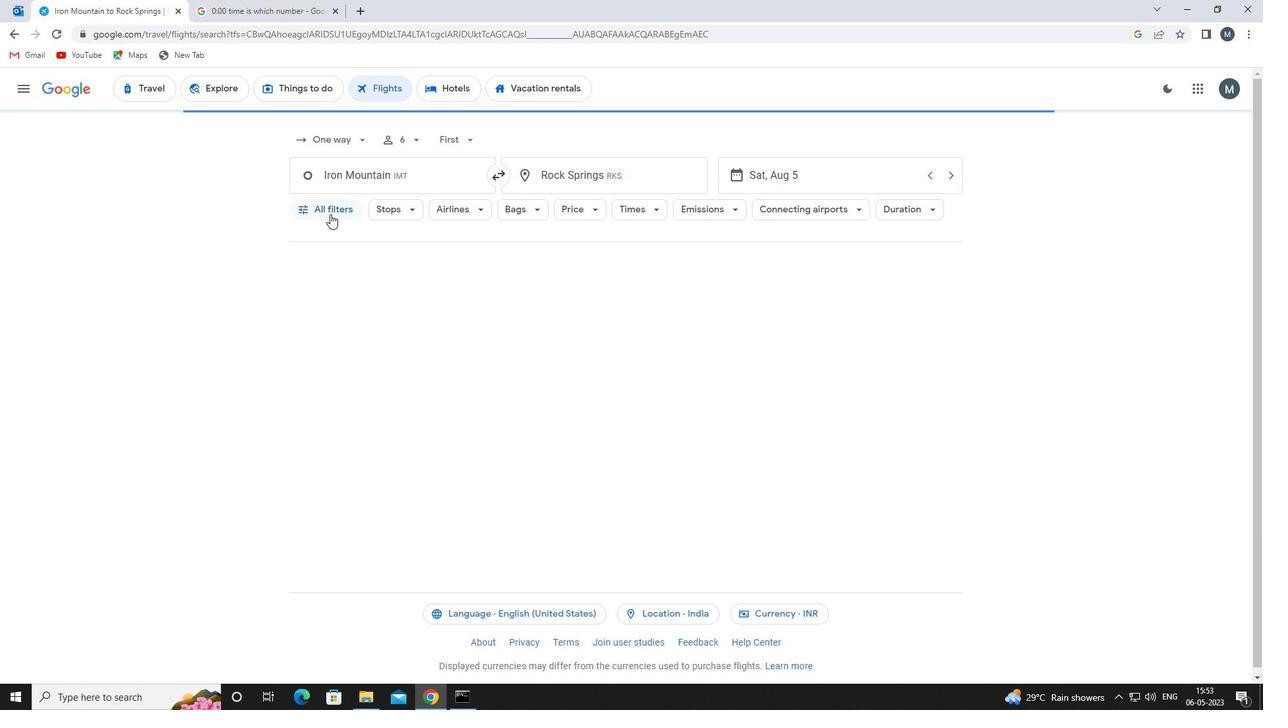 
Action: Mouse moved to (341, 353)
Screenshot: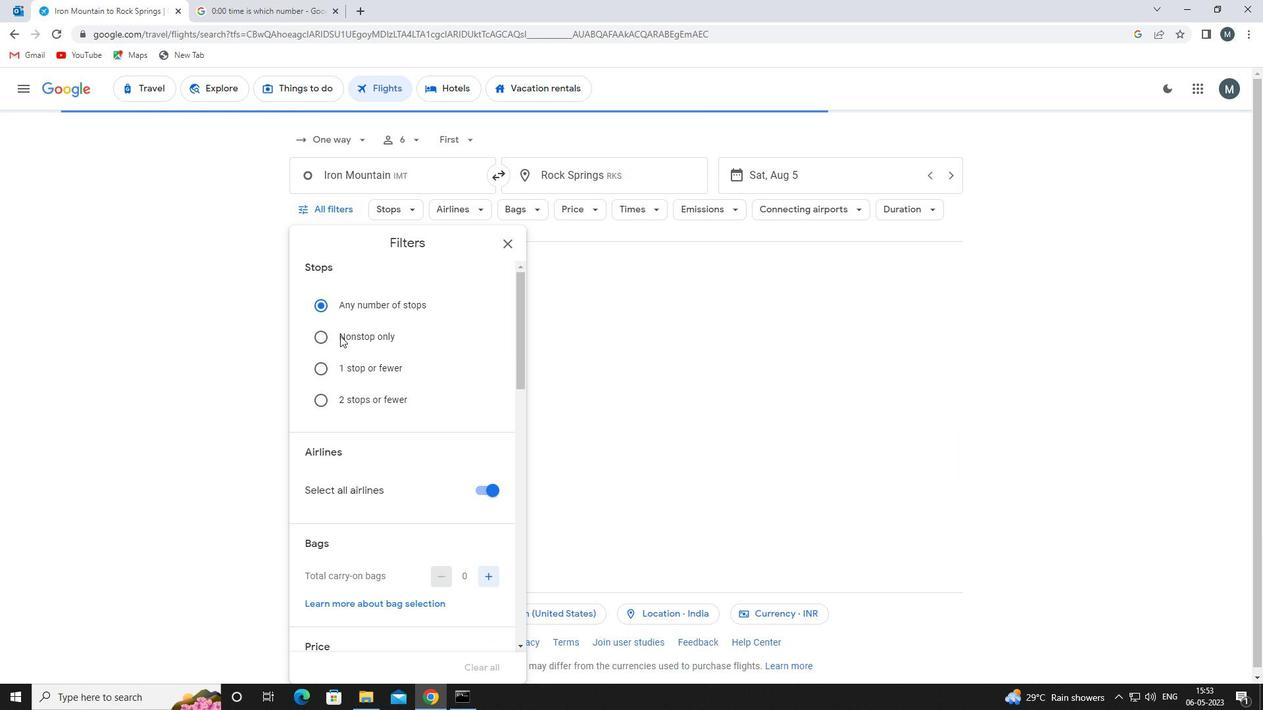 
Action: Mouse scrolled (341, 352) with delta (0, 0)
Screenshot: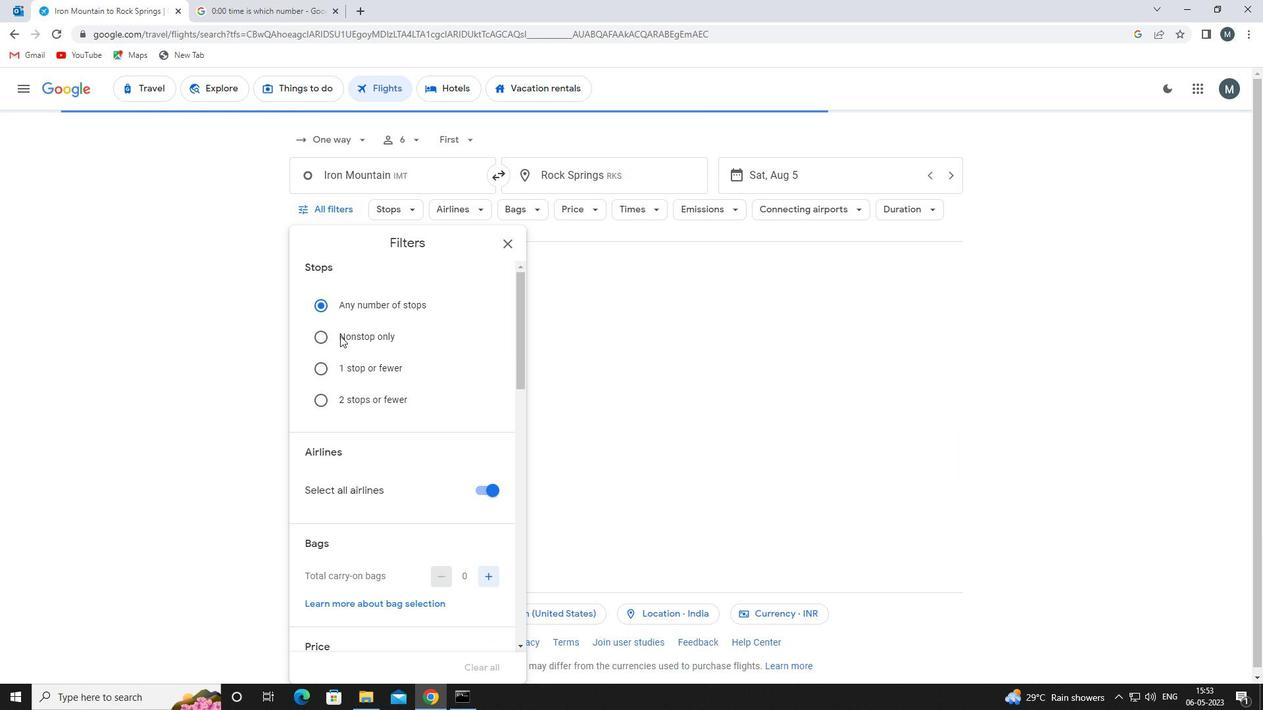 
Action: Mouse moved to (488, 423)
Screenshot: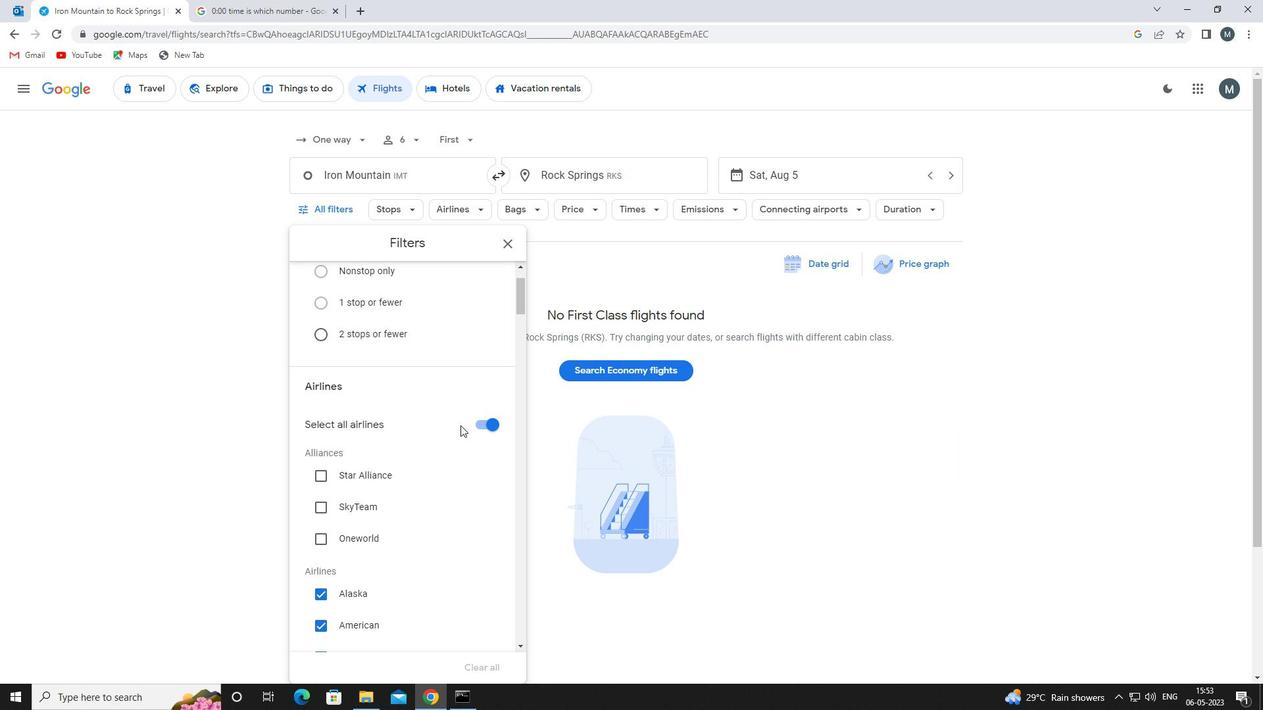 
Action: Mouse pressed left at (488, 423)
Screenshot: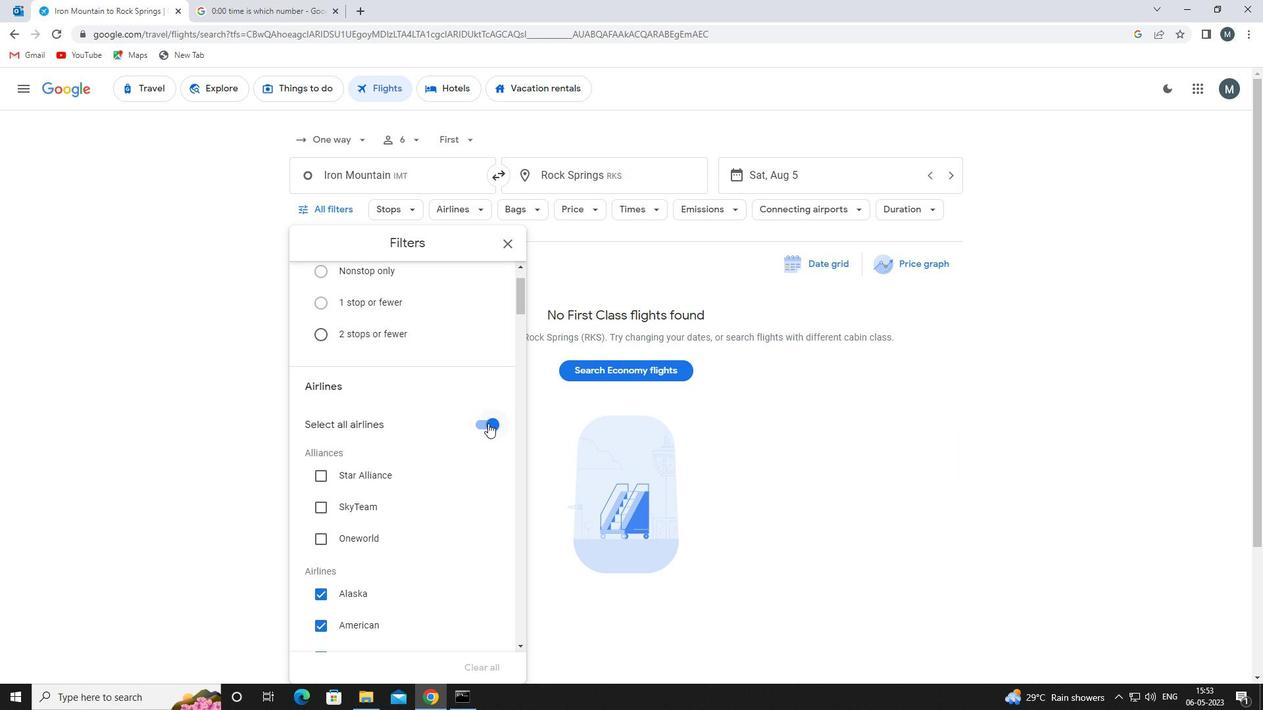 
Action: Mouse moved to (439, 423)
Screenshot: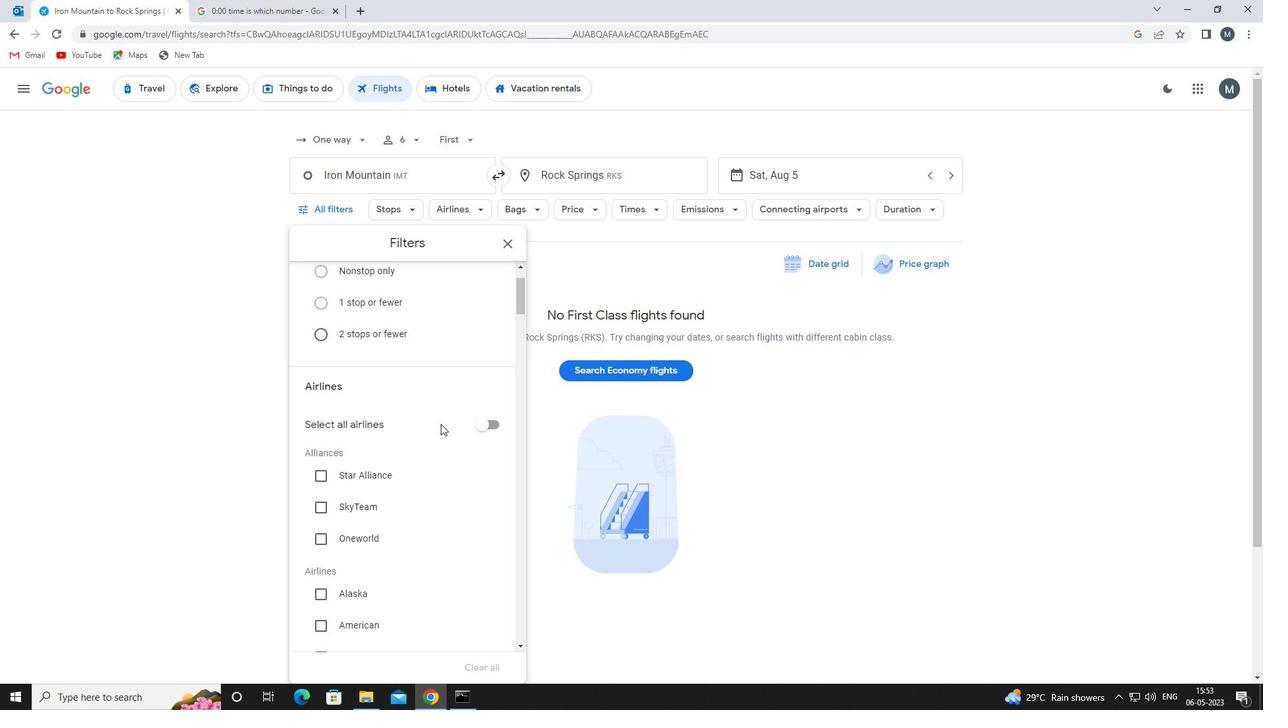 
Action: Mouse scrolled (439, 422) with delta (0, 0)
Screenshot: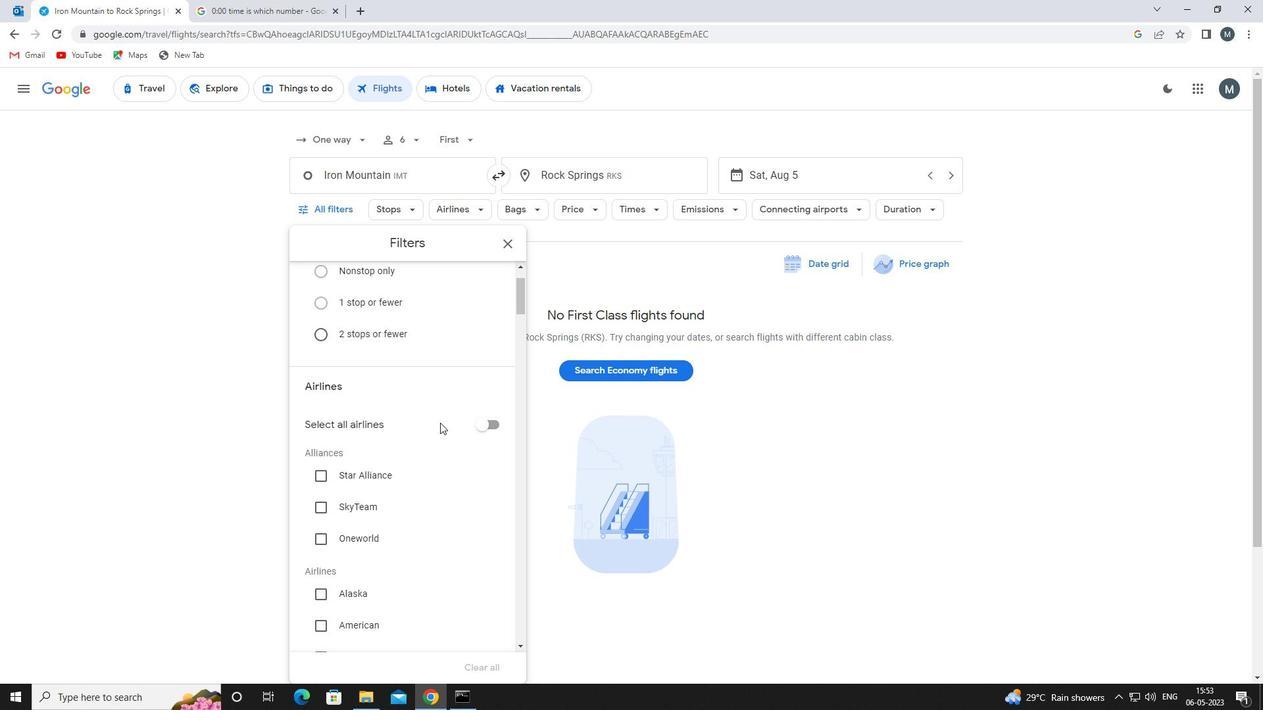 
Action: Mouse scrolled (439, 422) with delta (0, 0)
Screenshot: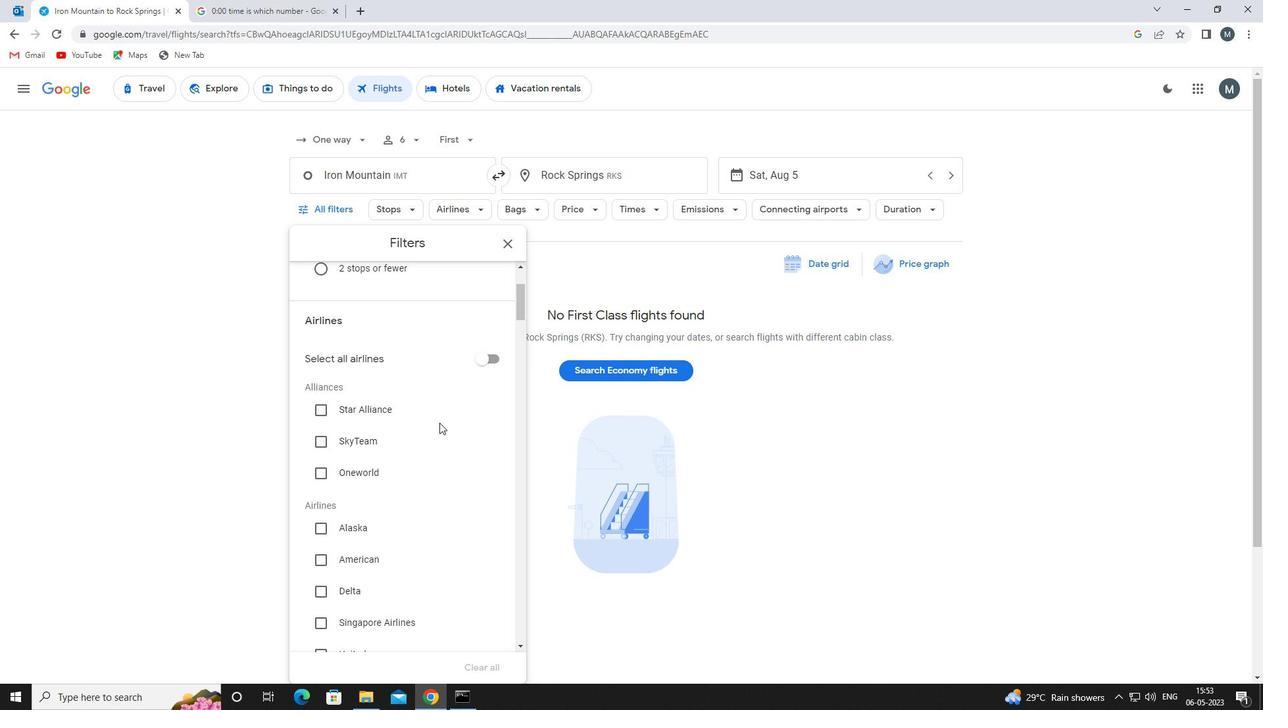 
Action: Mouse scrolled (439, 422) with delta (0, 0)
Screenshot: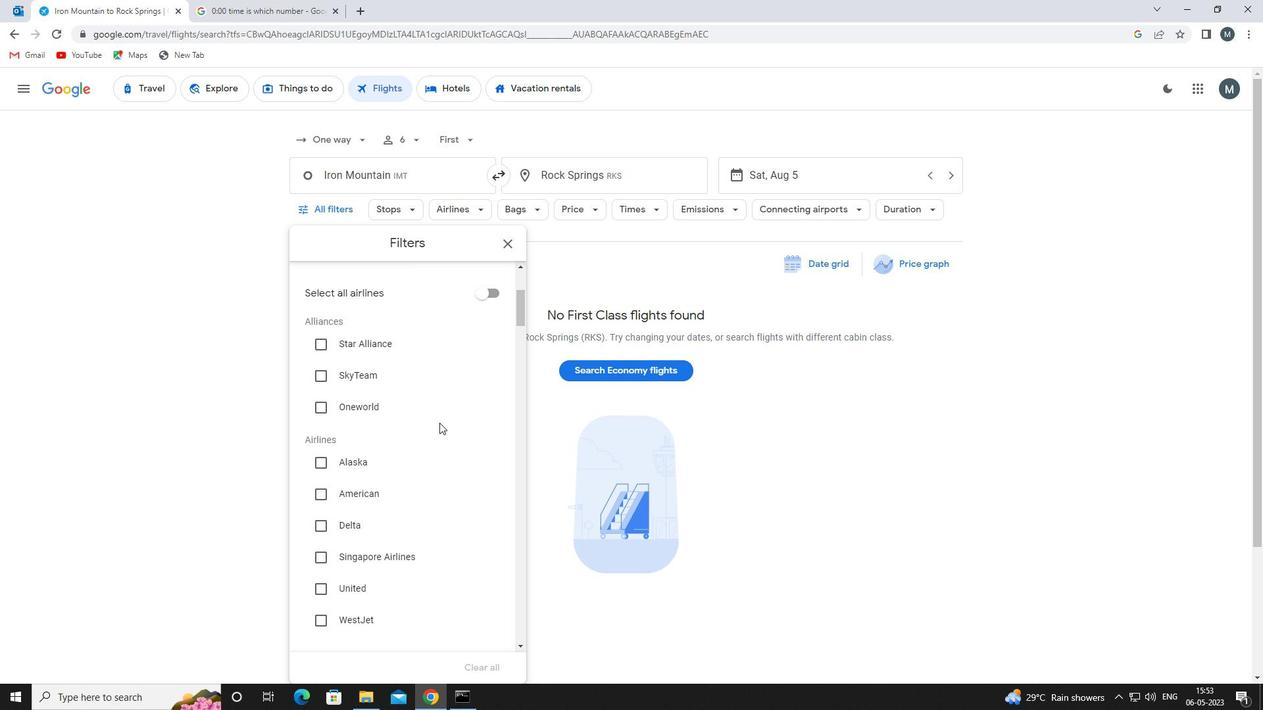 
Action: Mouse moved to (413, 504)
Screenshot: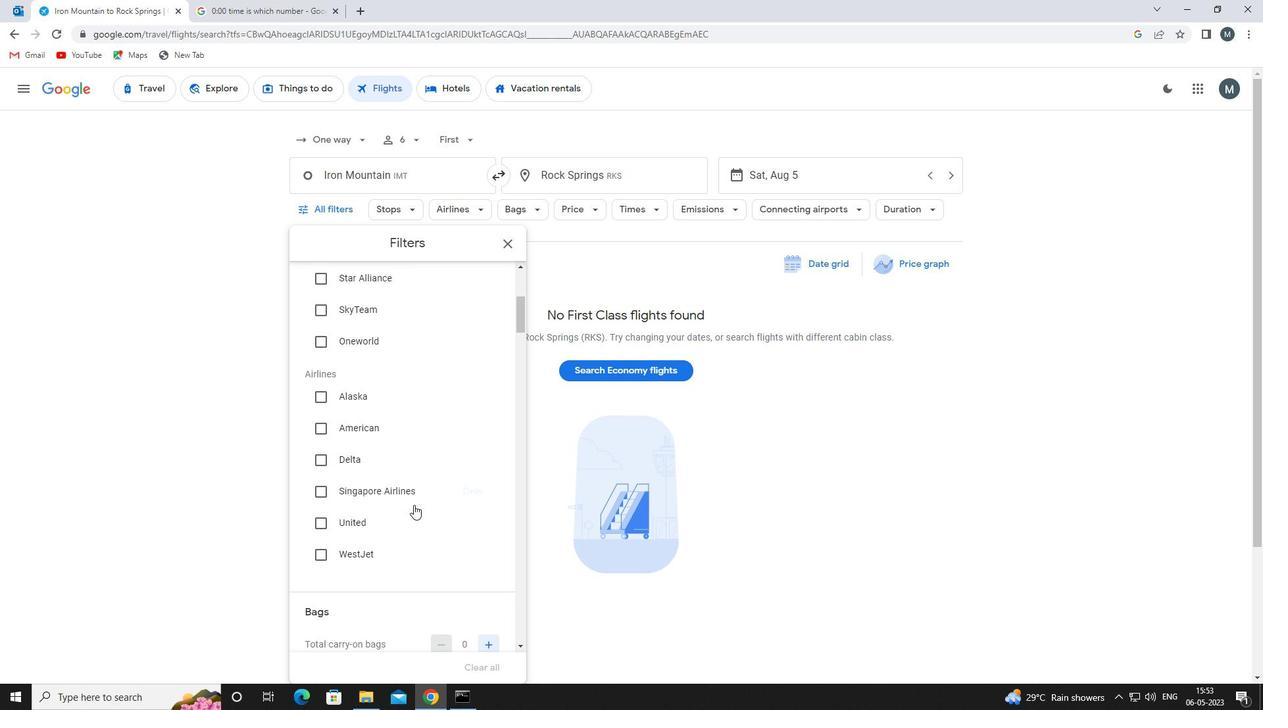 
Action: Mouse scrolled (413, 503) with delta (0, 0)
Screenshot: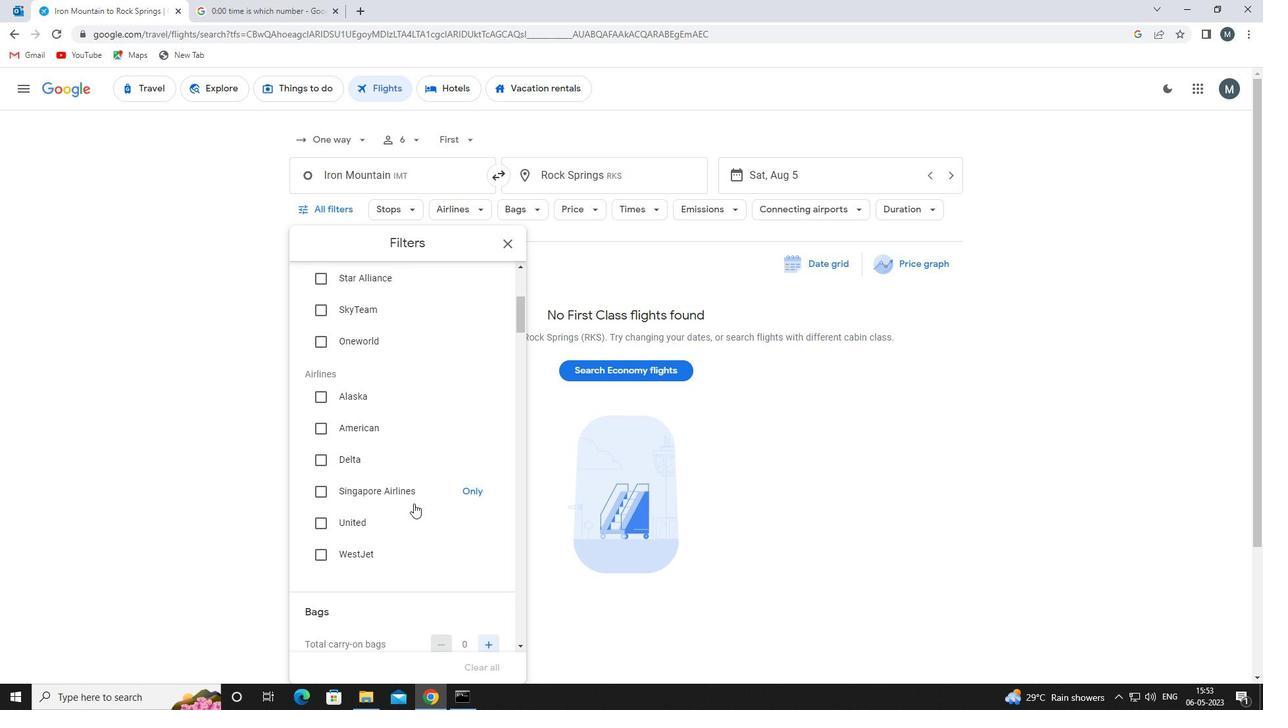
Action: Mouse moved to (413, 504)
Screenshot: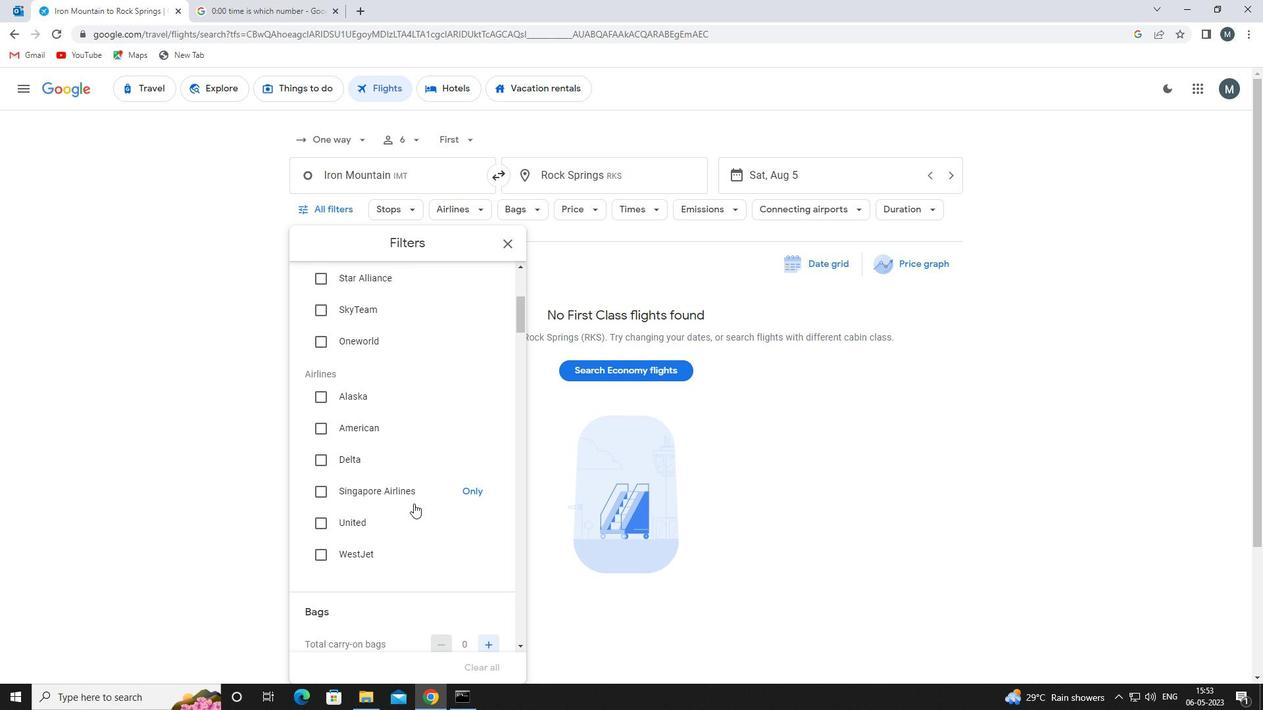
Action: Mouse scrolled (413, 503) with delta (0, 0)
Screenshot: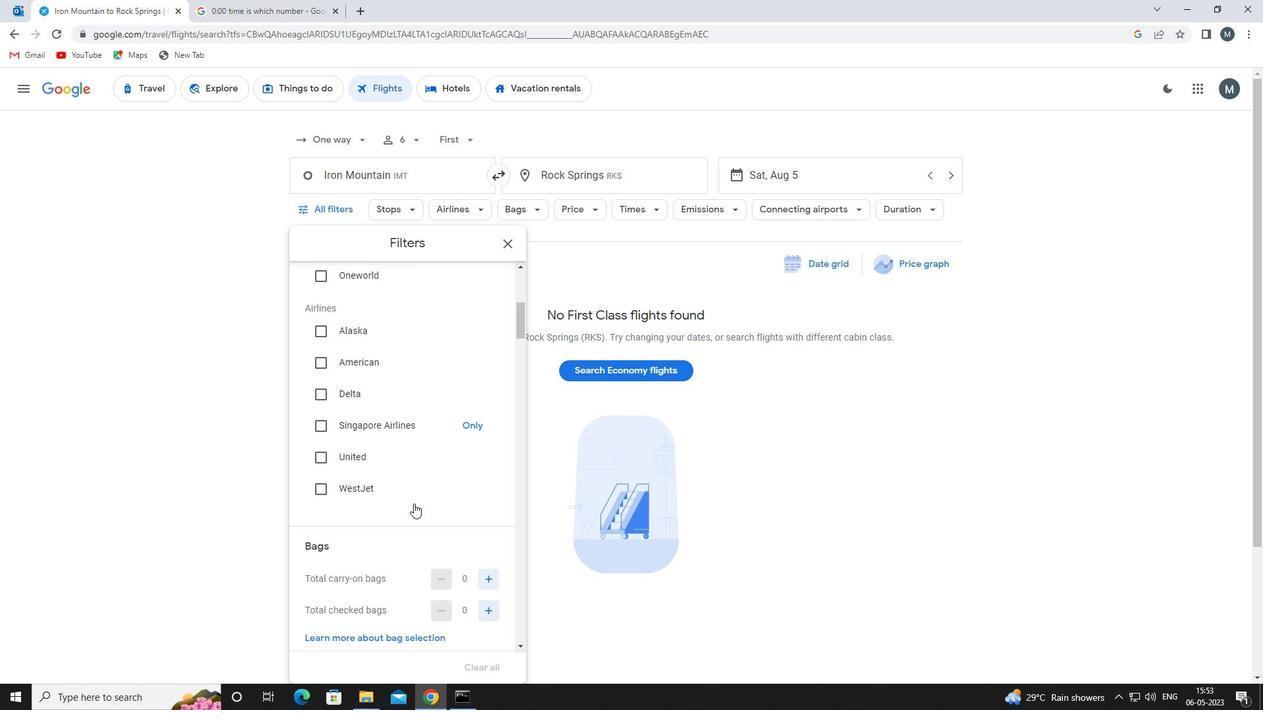 
Action: Mouse moved to (492, 516)
Screenshot: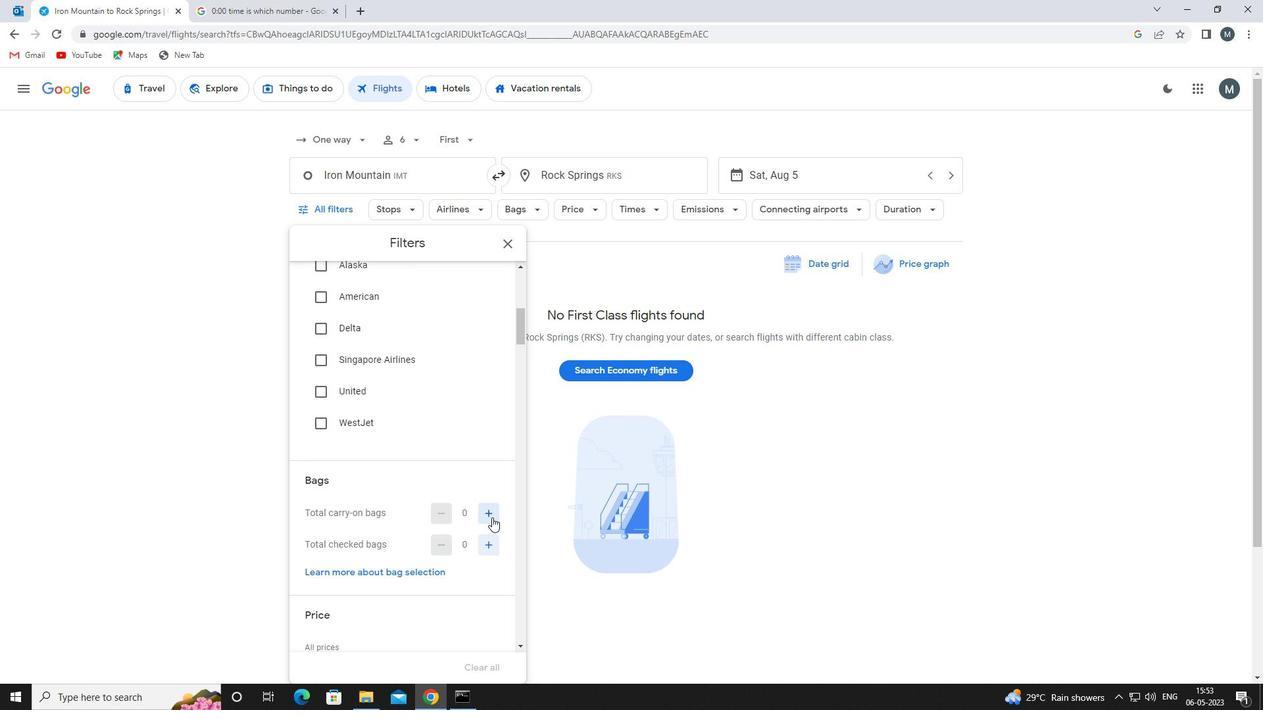 
Action: Mouse pressed left at (492, 516)
Screenshot: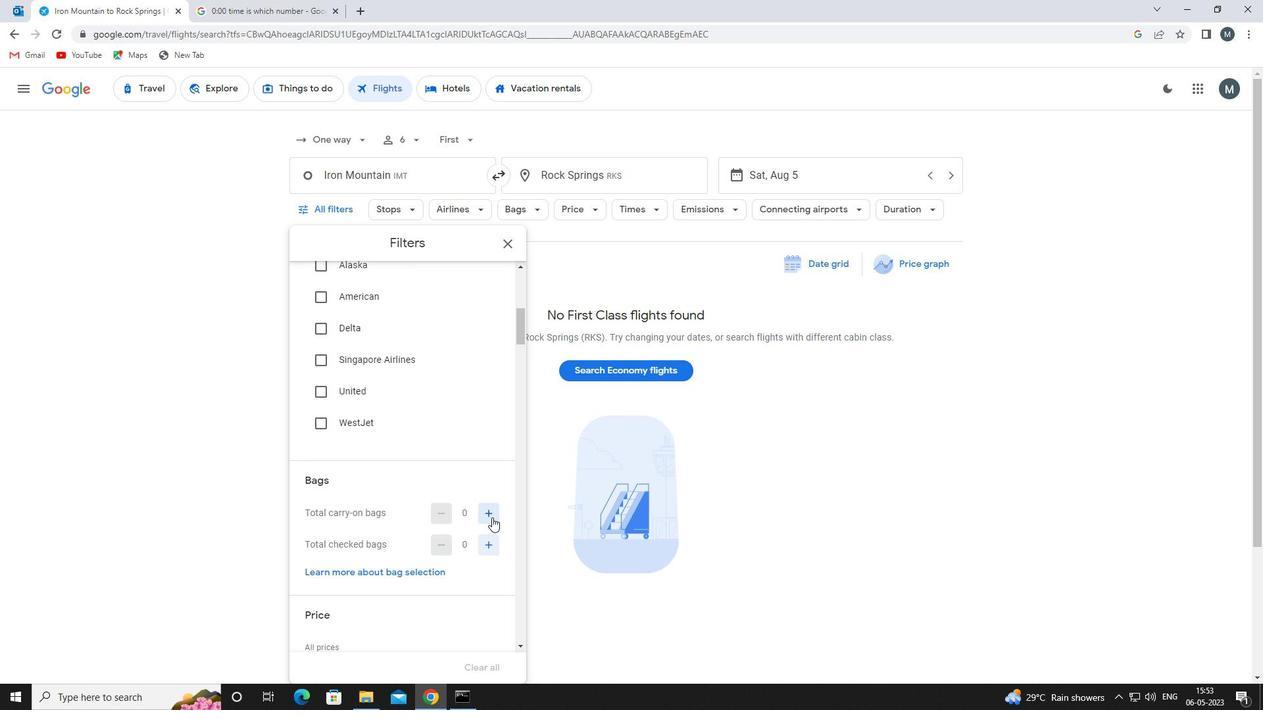 
Action: Mouse pressed left at (492, 516)
Screenshot: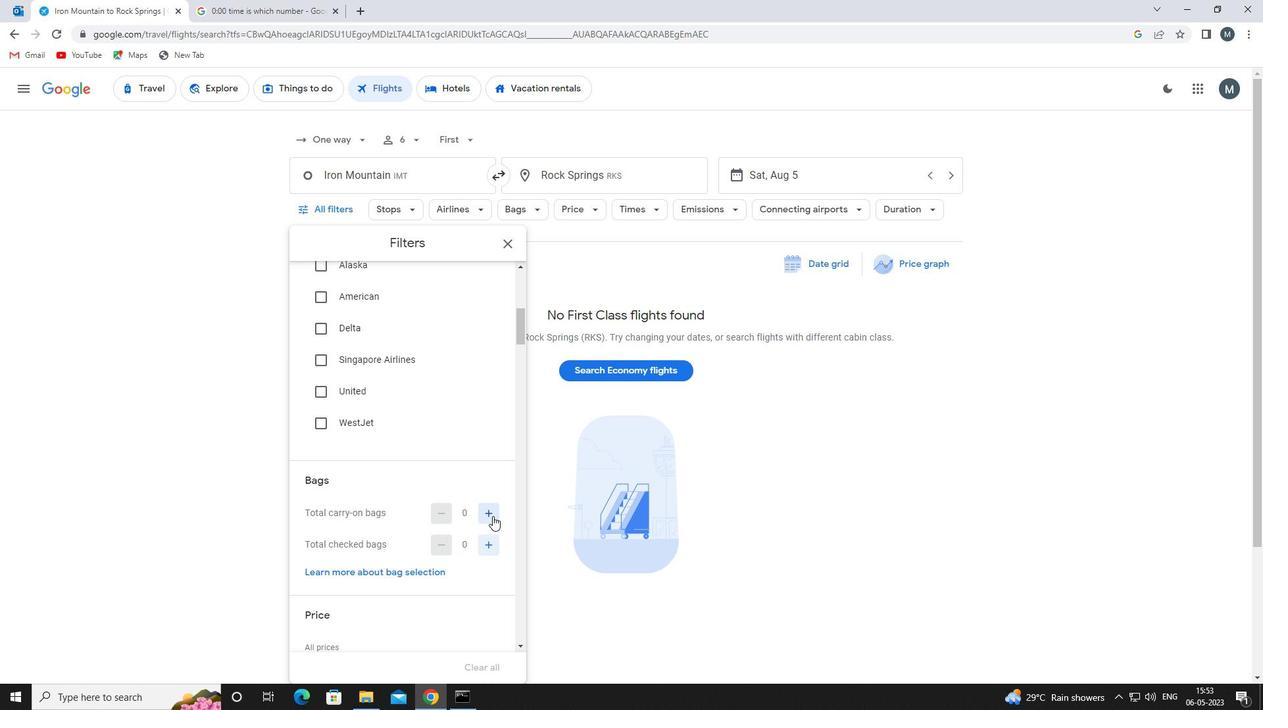 
Action: Mouse moved to (429, 496)
Screenshot: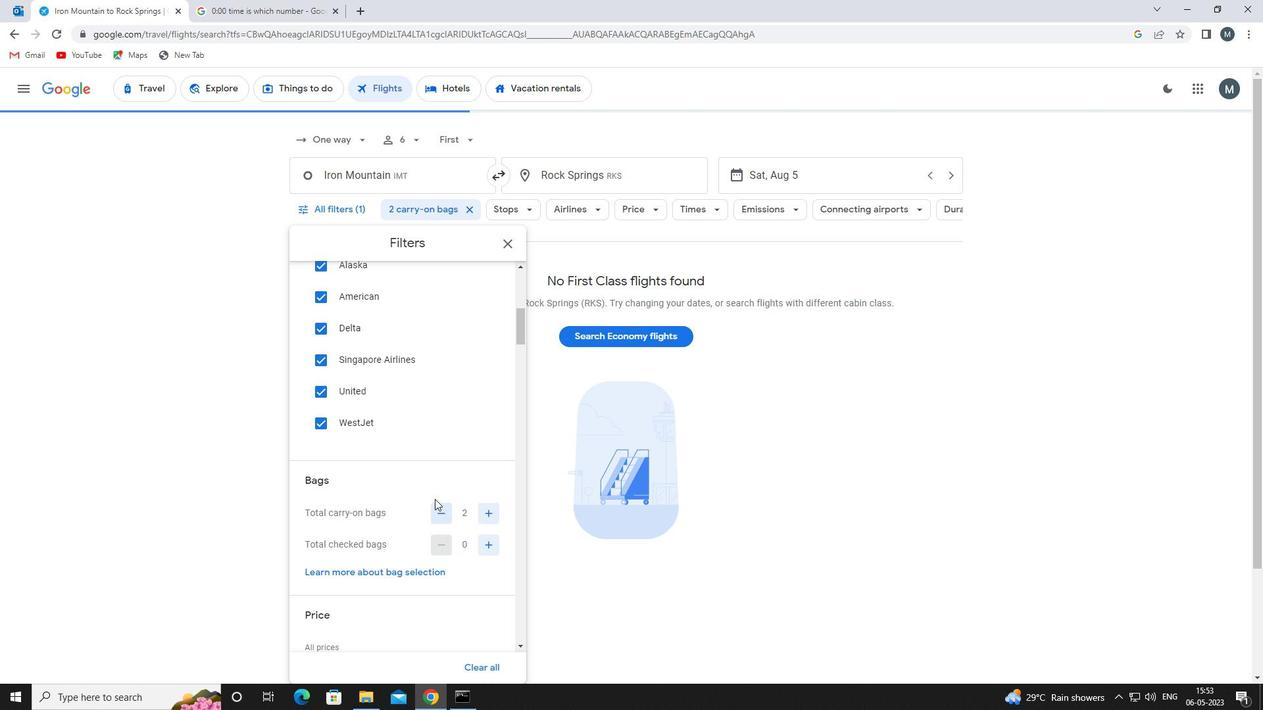 
Action: Mouse scrolled (429, 496) with delta (0, 0)
Screenshot: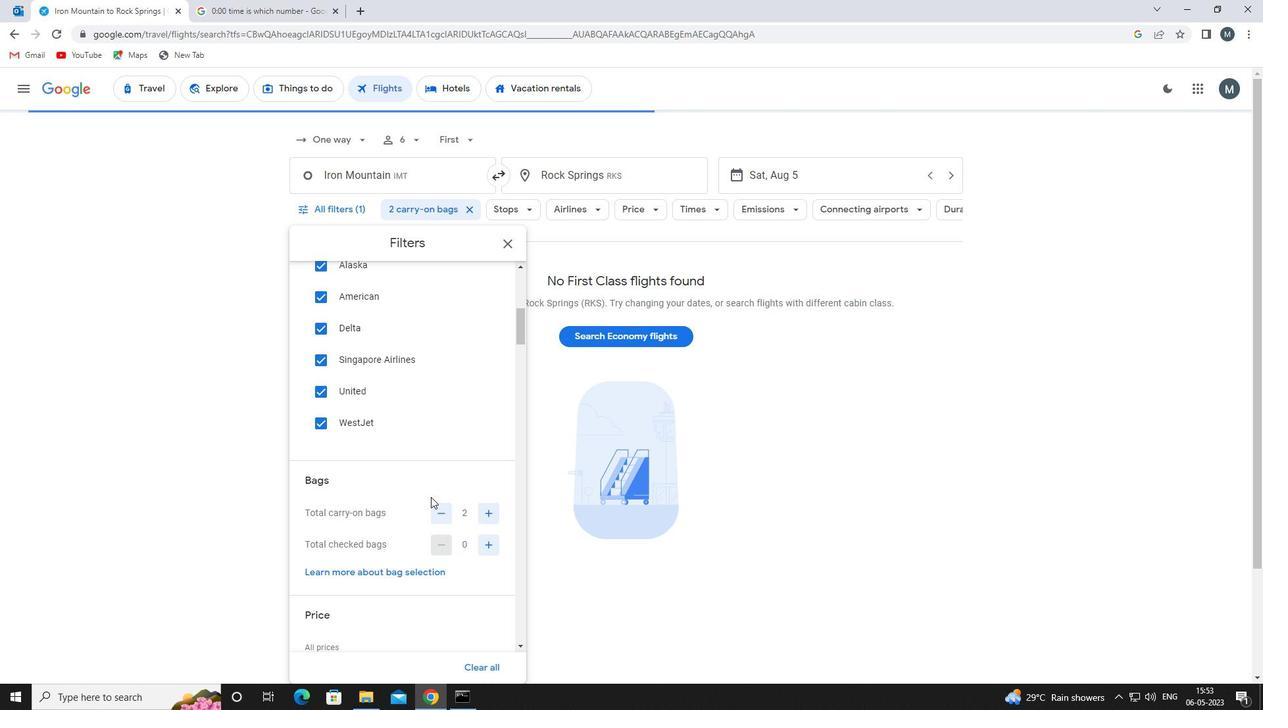 
Action: Mouse moved to (429, 496)
Screenshot: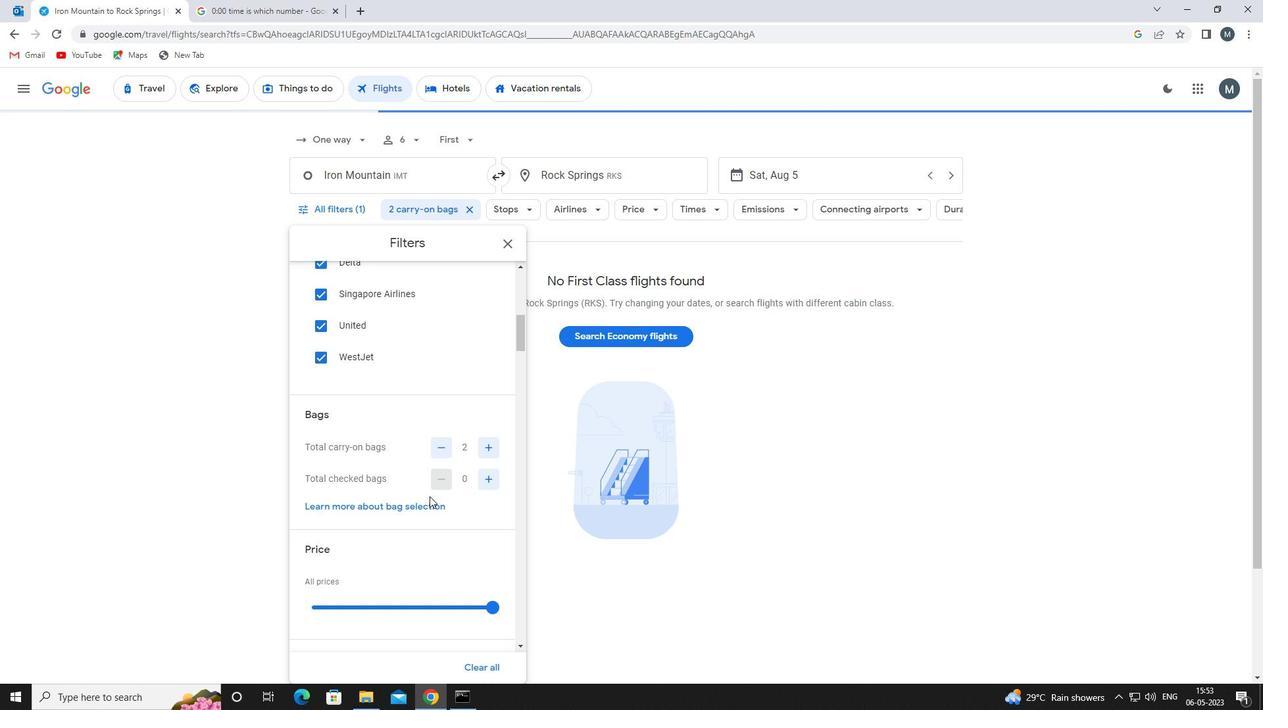 
Action: Mouse scrolled (429, 496) with delta (0, 0)
Screenshot: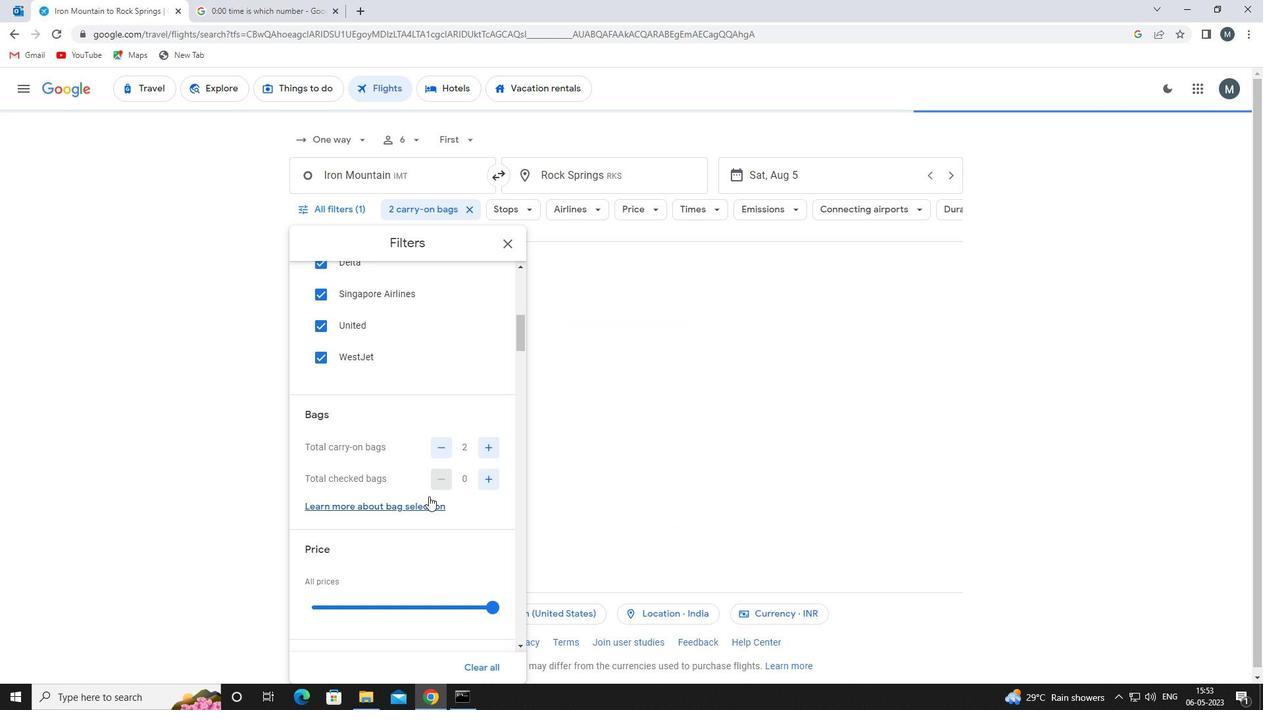 
Action: Mouse moved to (421, 532)
Screenshot: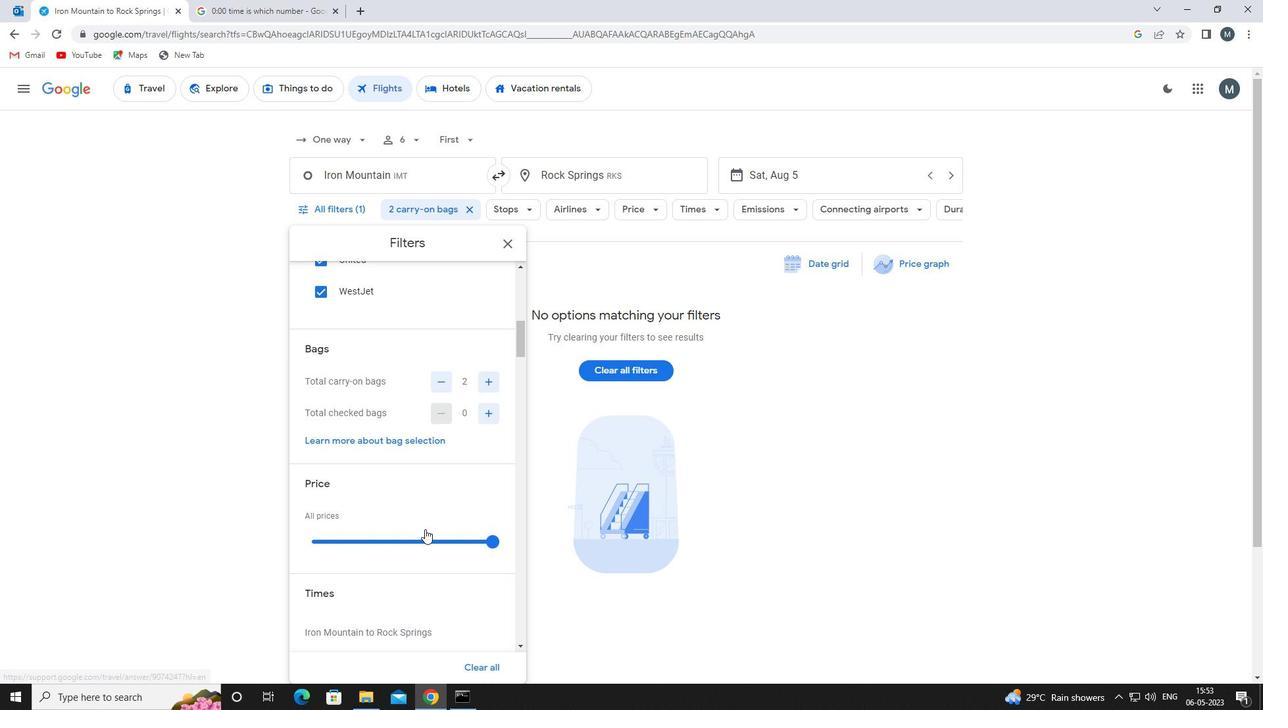 
Action: Mouse pressed left at (421, 532)
Screenshot: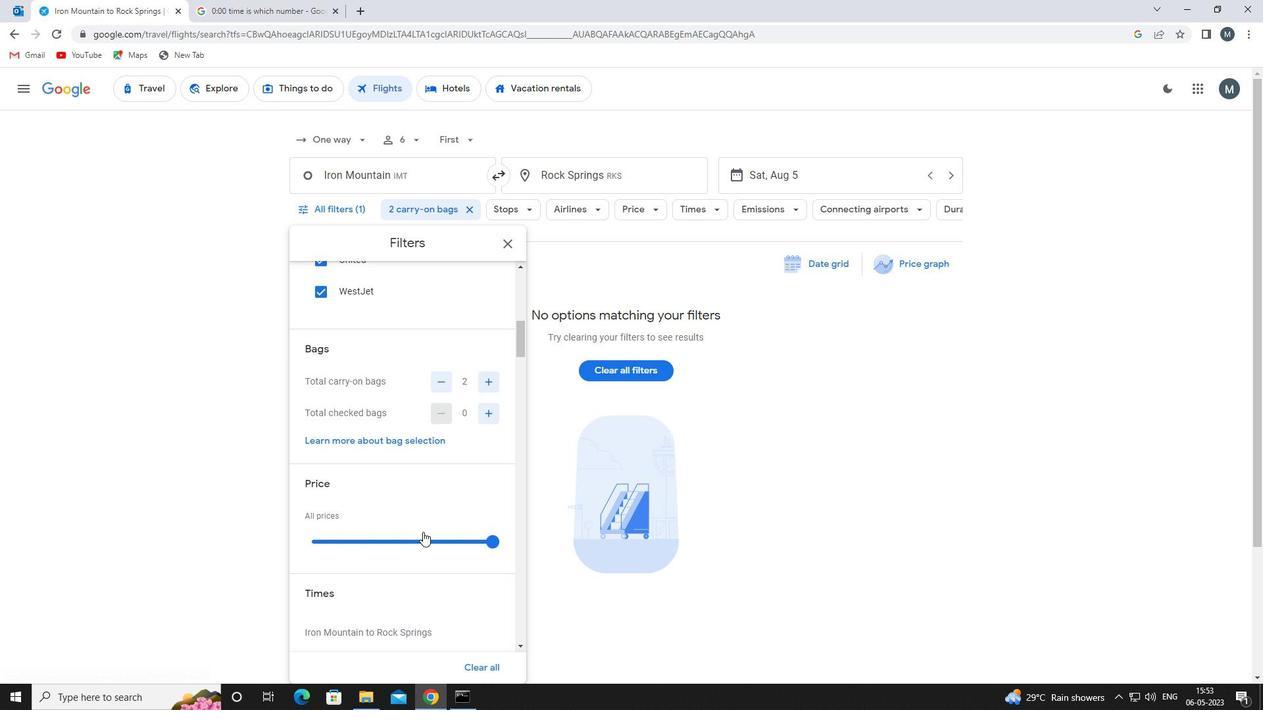 
Action: Mouse pressed left at (421, 532)
Screenshot: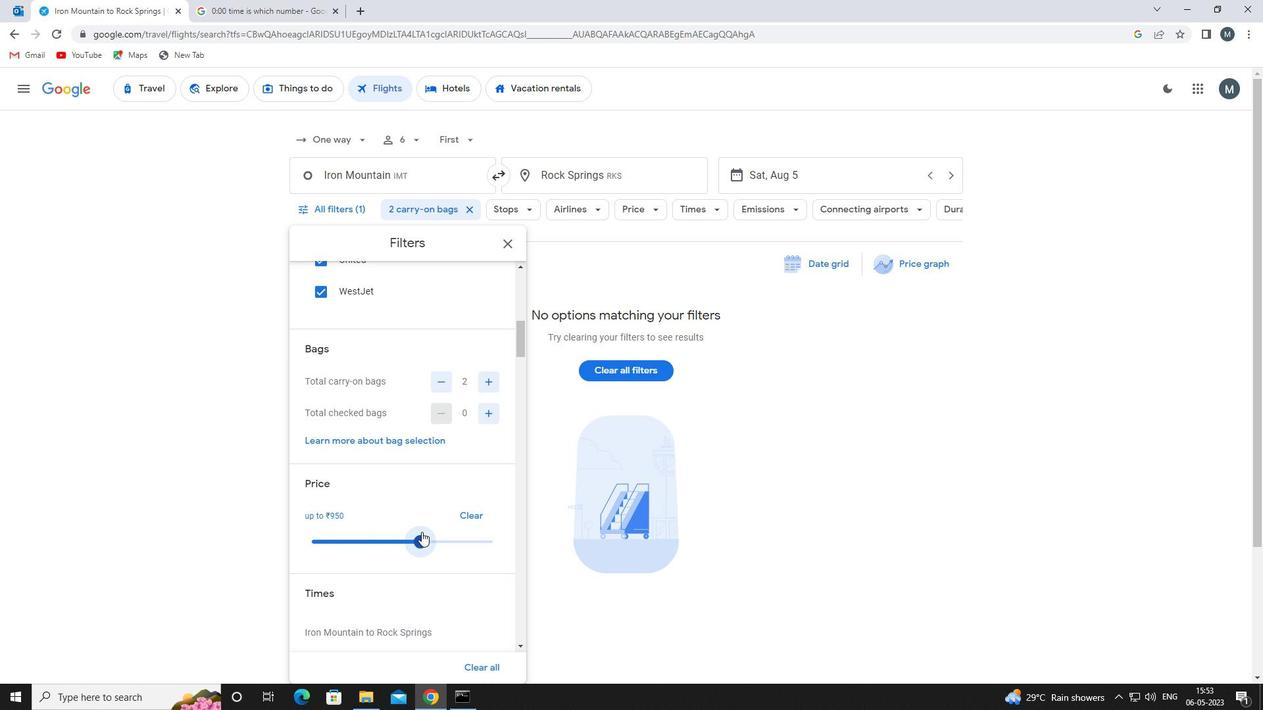 
Action: Mouse moved to (430, 494)
Screenshot: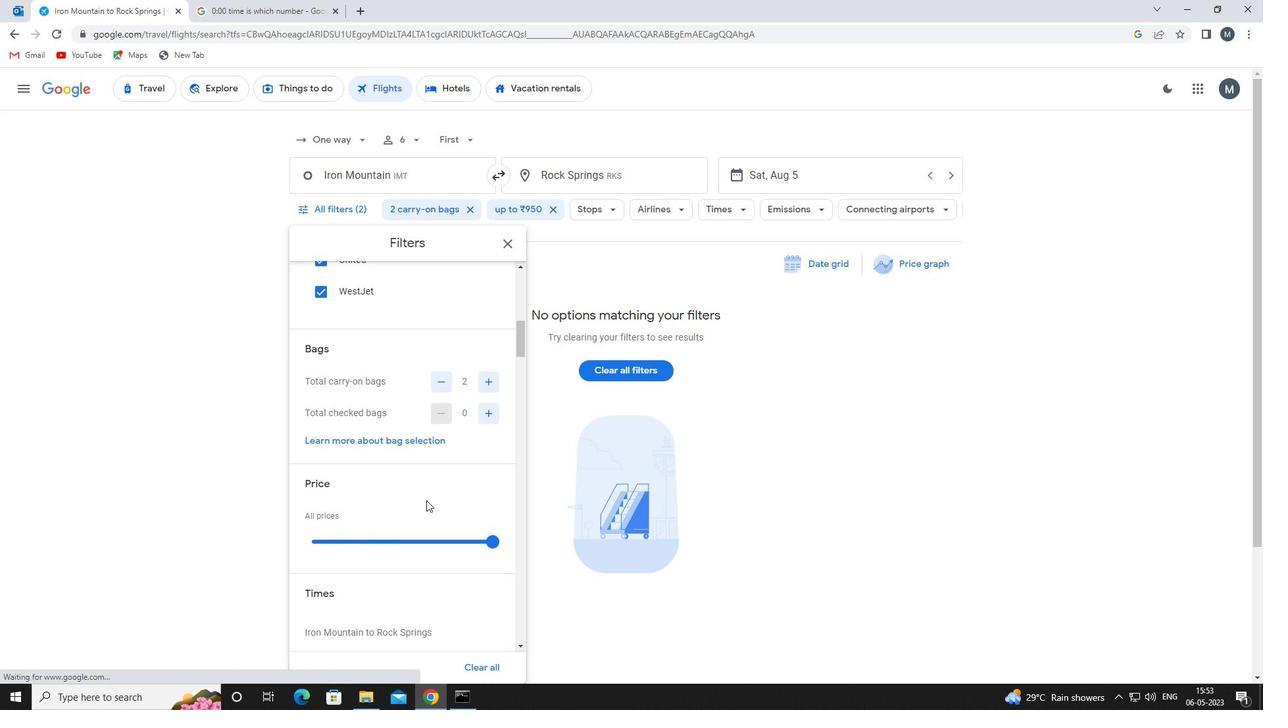 
Action: Mouse scrolled (430, 494) with delta (0, 0)
Screenshot: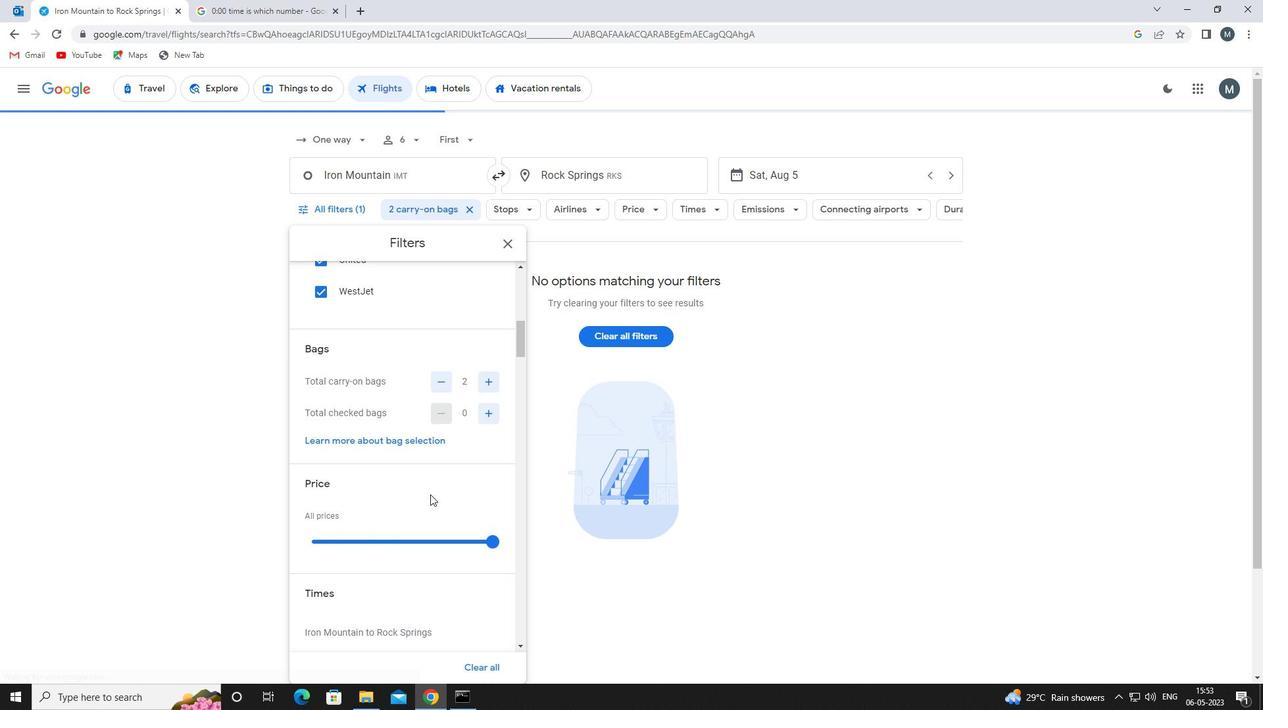 
Action: Mouse scrolled (430, 494) with delta (0, 0)
Screenshot: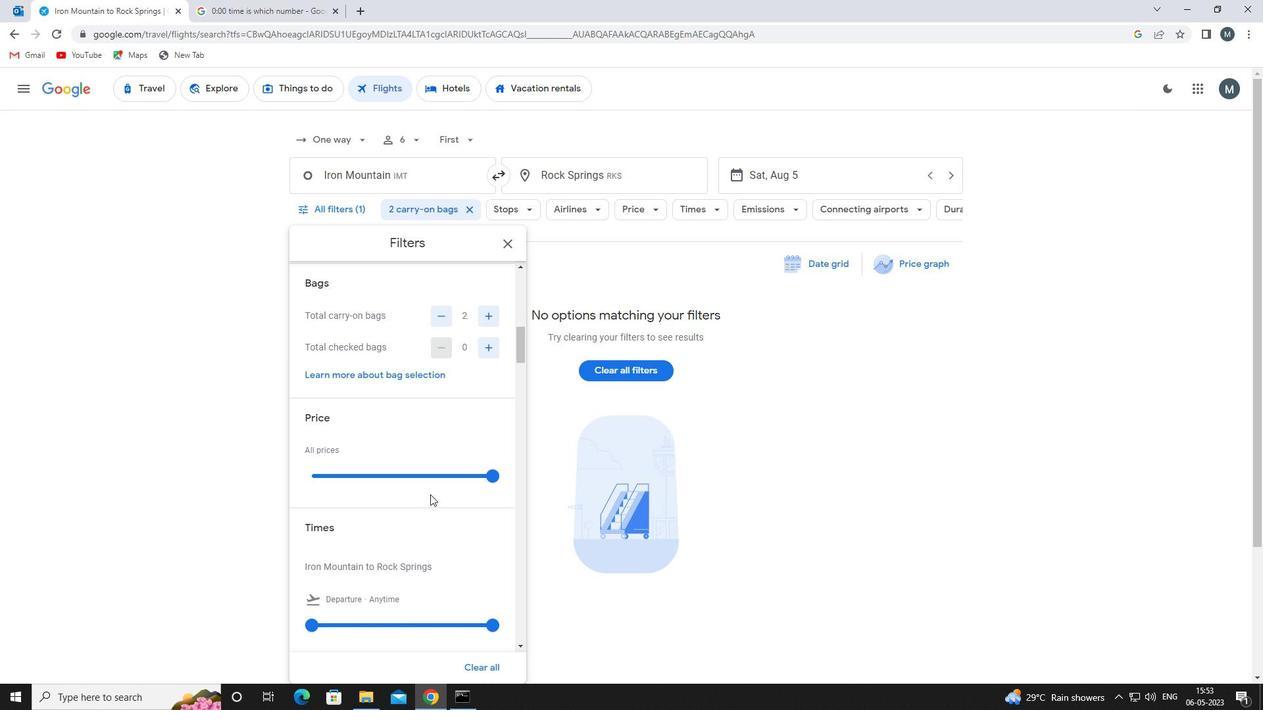
Action: Mouse moved to (430, 477)
Screenshot: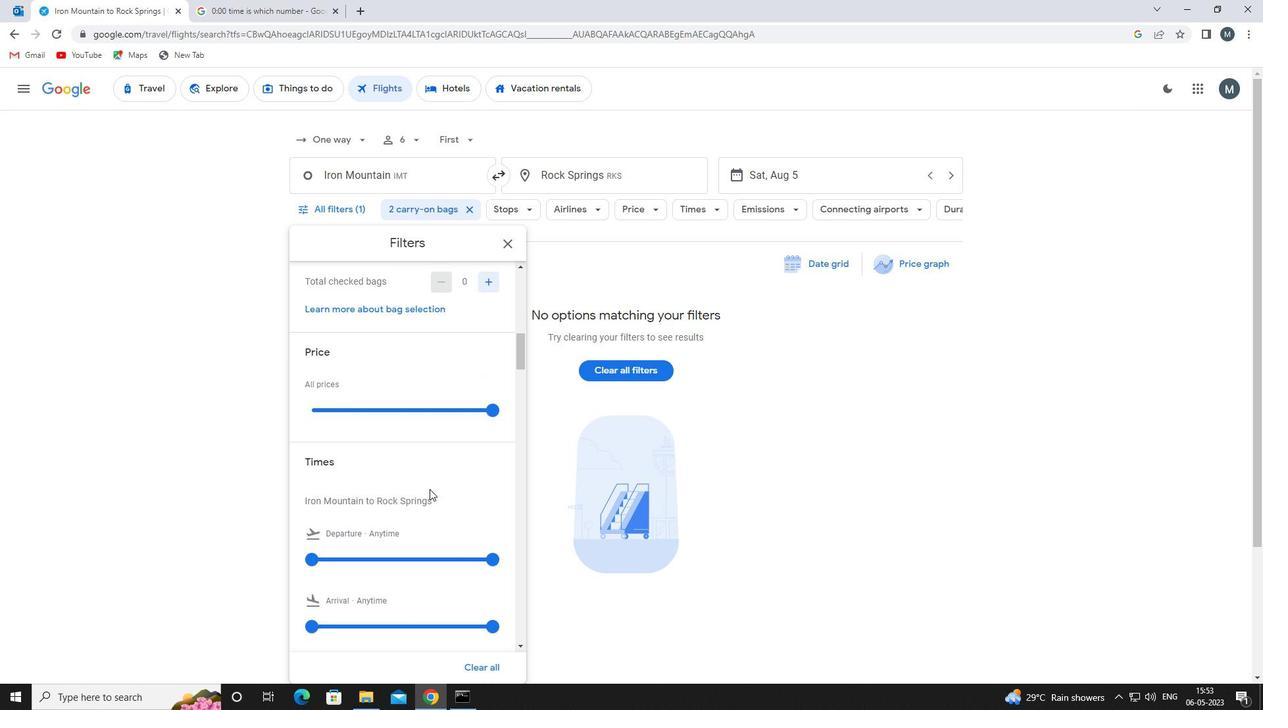 
Action: Mouse scrolled (430, 476) with delta (0, 0)
Screenshot: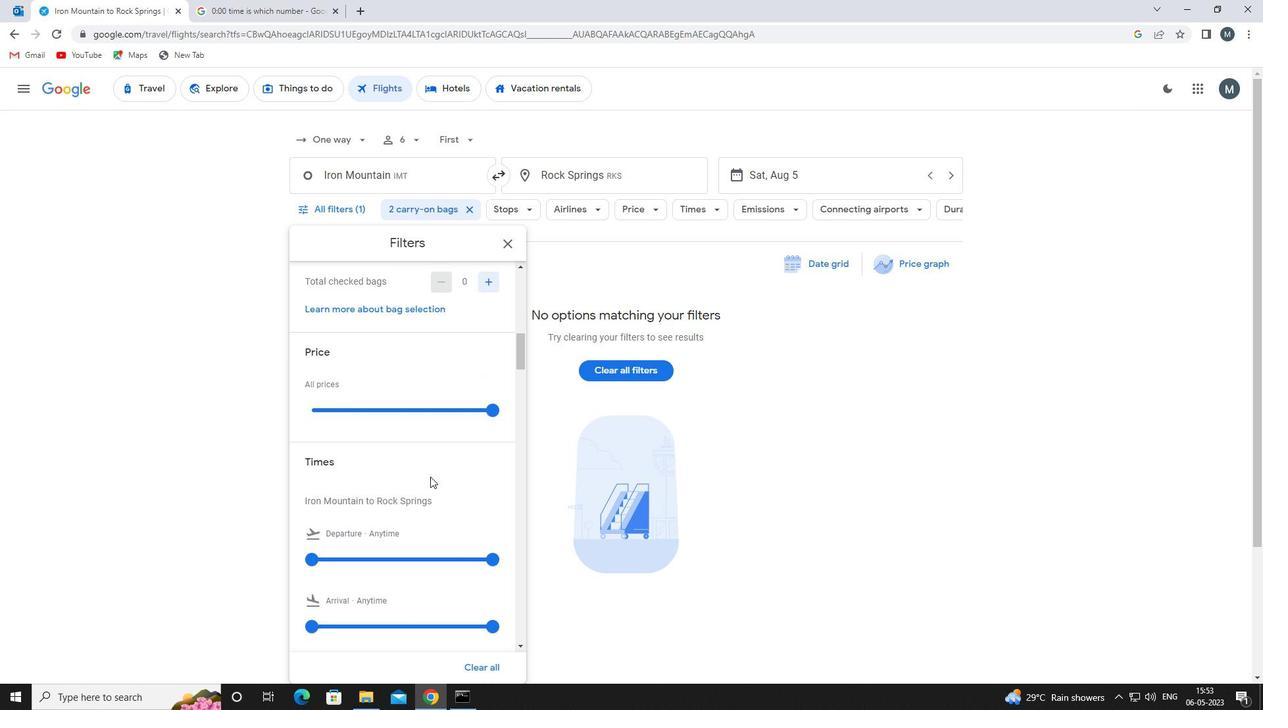 
Action: Mouse moved to (407, 482)
Screenshot: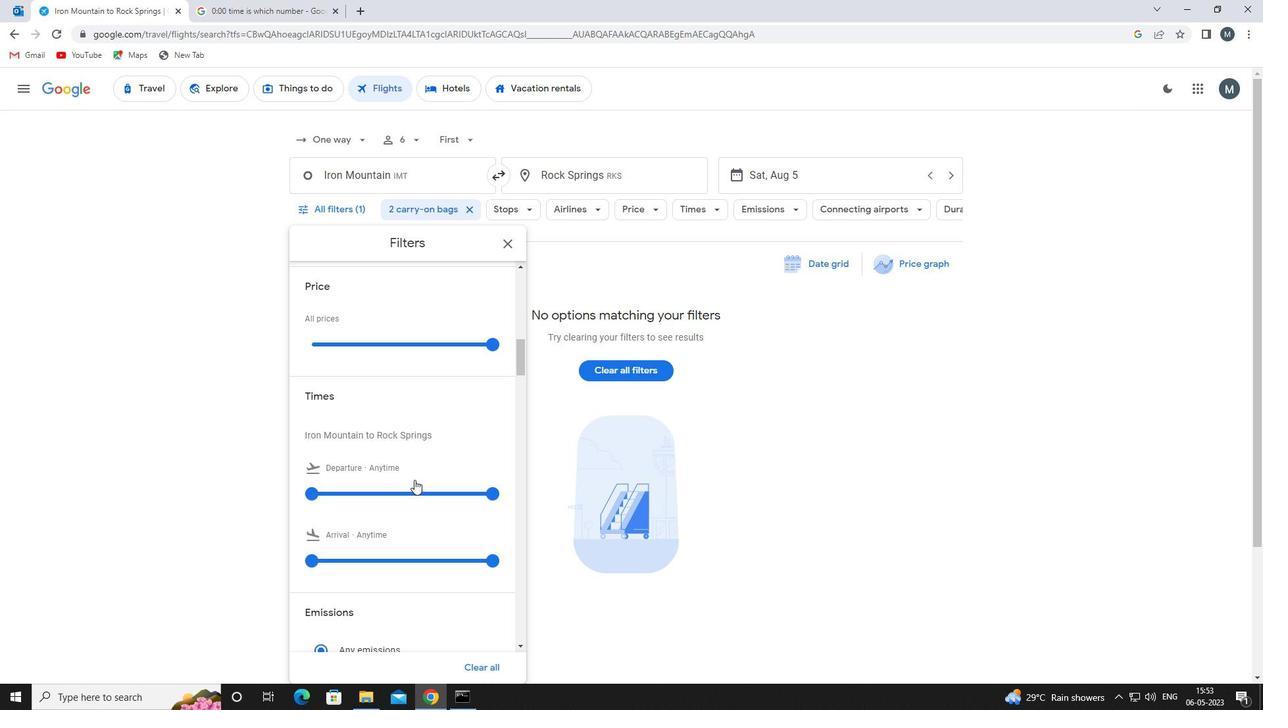 
Action: Mouse scrolled (407, 482) with delta (0, 0)
Screenshot: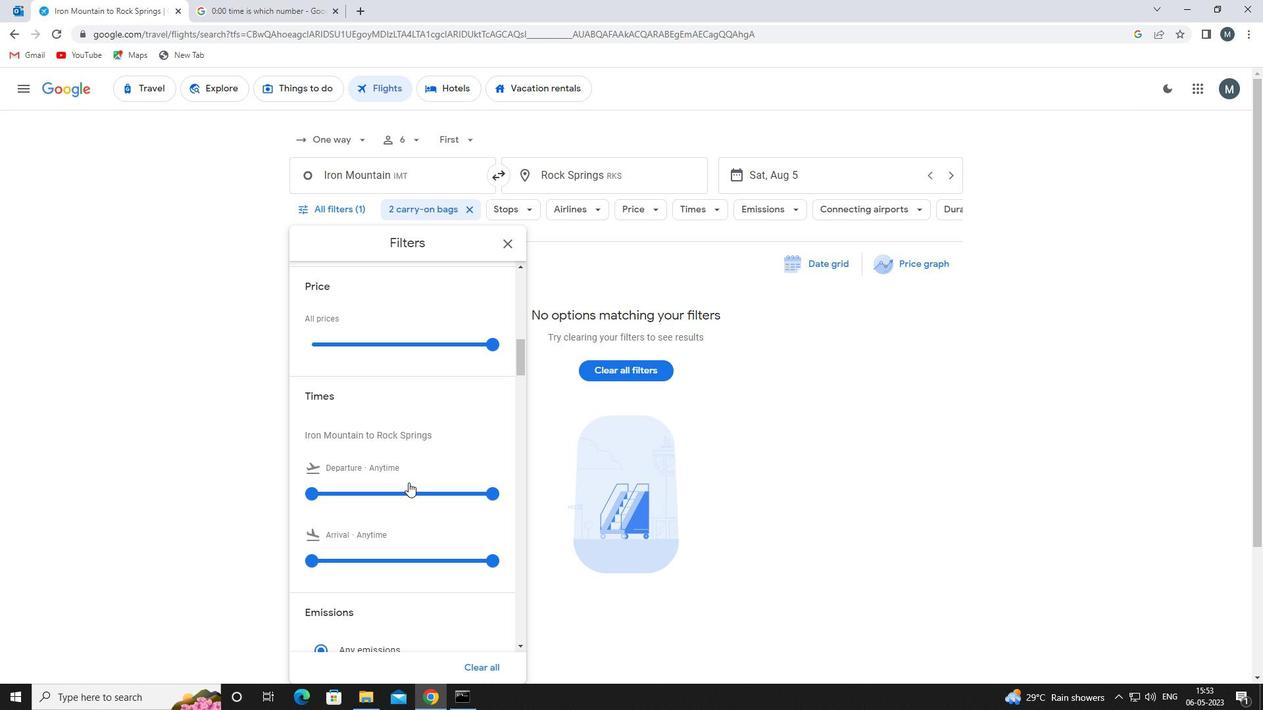 
Action: Mouse moved to (309, 425)
Screenshot: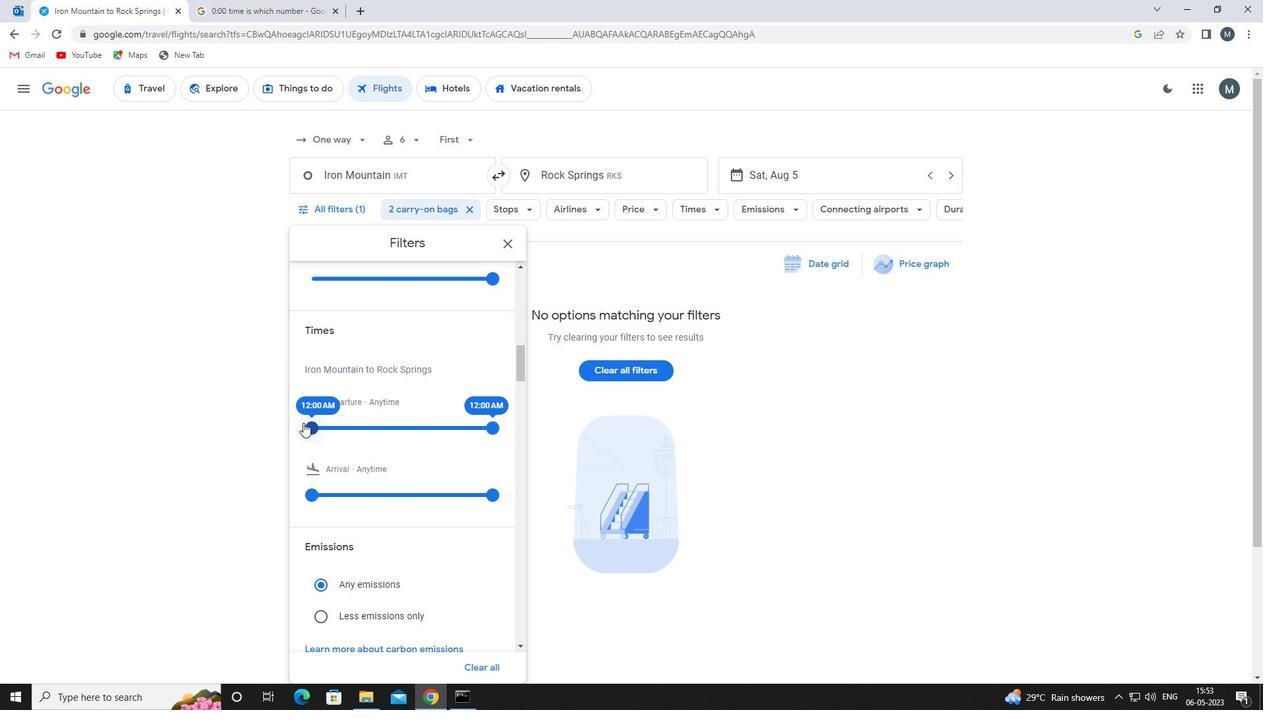 
Action: Mouse pressed left at (309, 425)
Screenshot: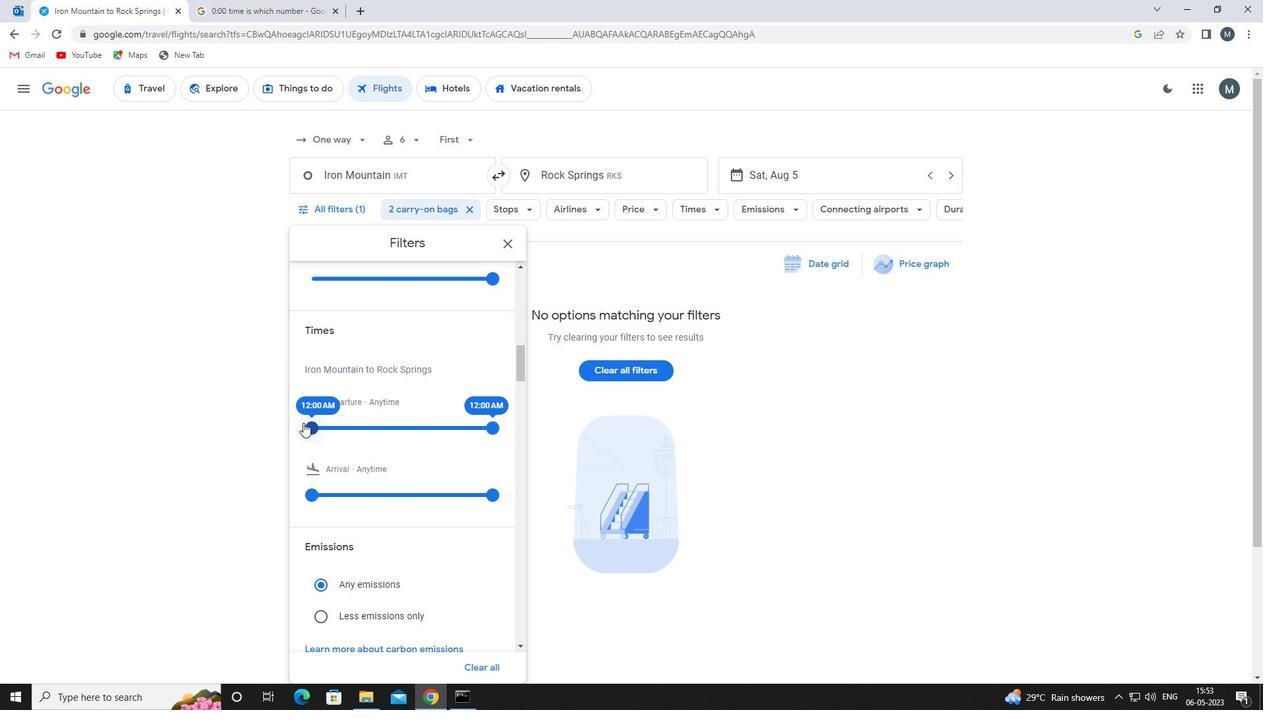 
Action: Mouse moved to (488, 426)
Screenshot: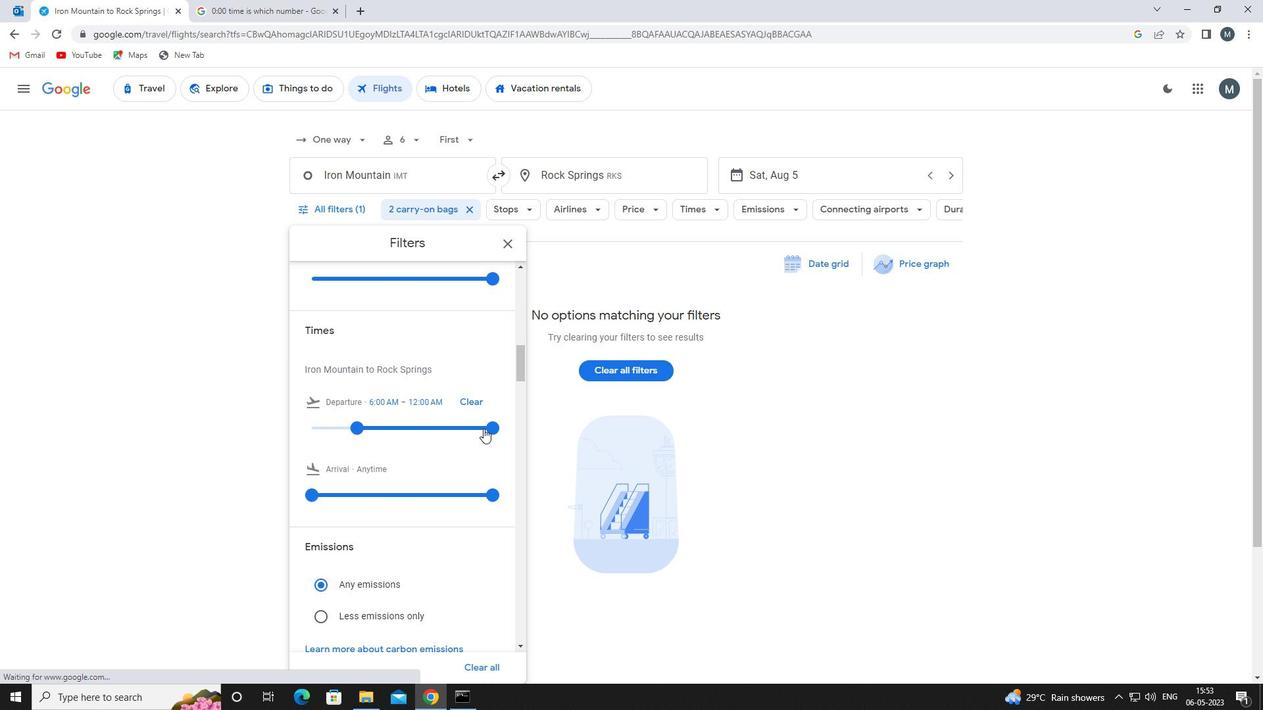
Action: Mouse pressed left at (488, 426)
Screenshot: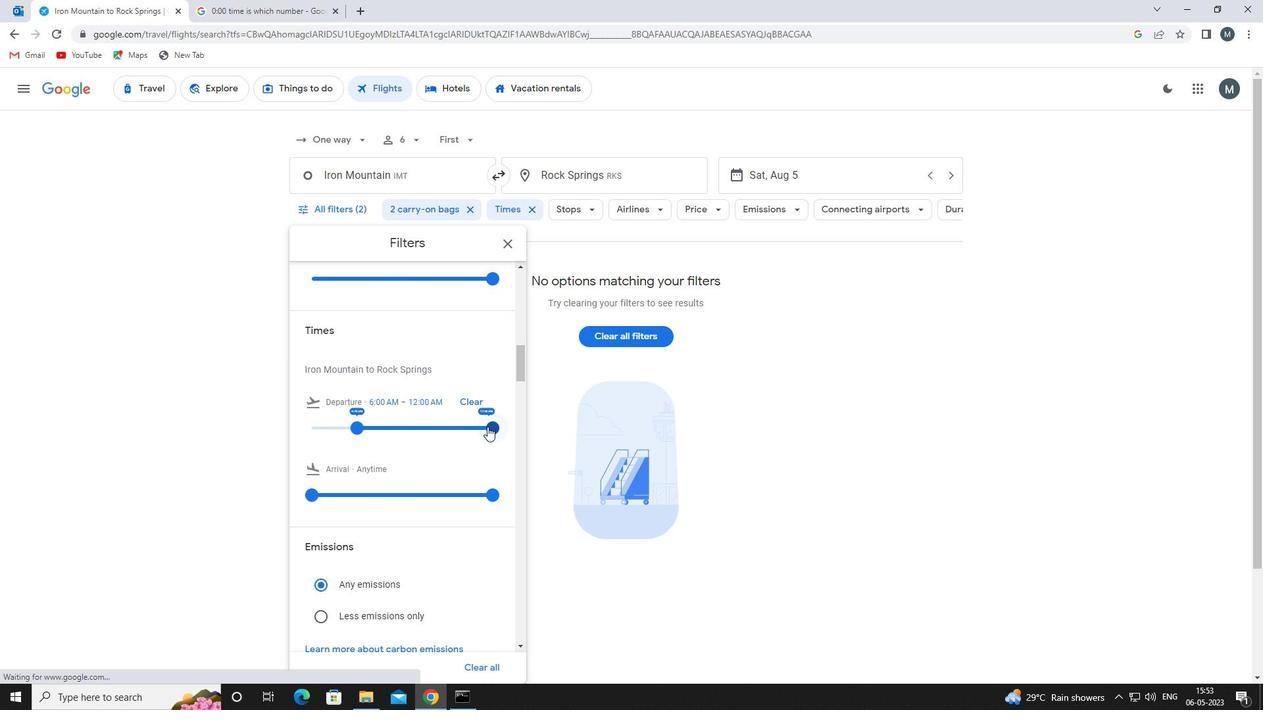 
Action: Mouse moved to (380, 440)
Screenshot: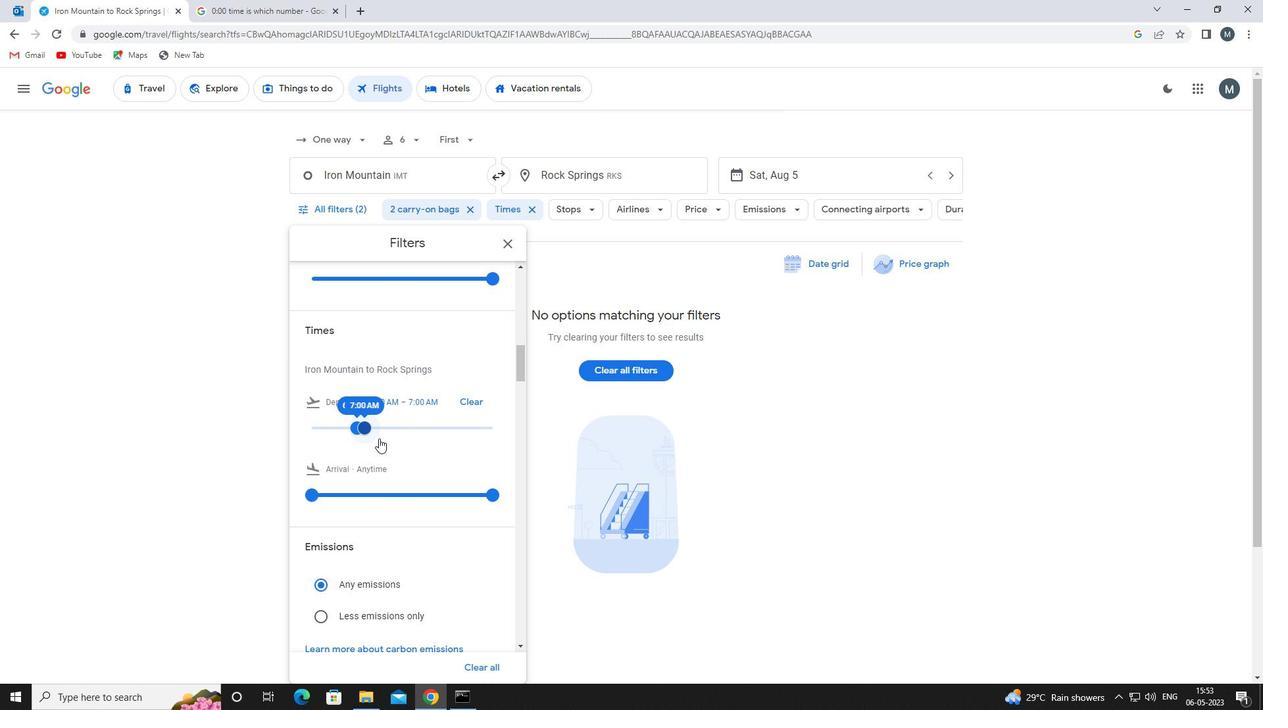 
Action: Mouse scrolled (380, 439) with delta (0, 0)
Screenshot: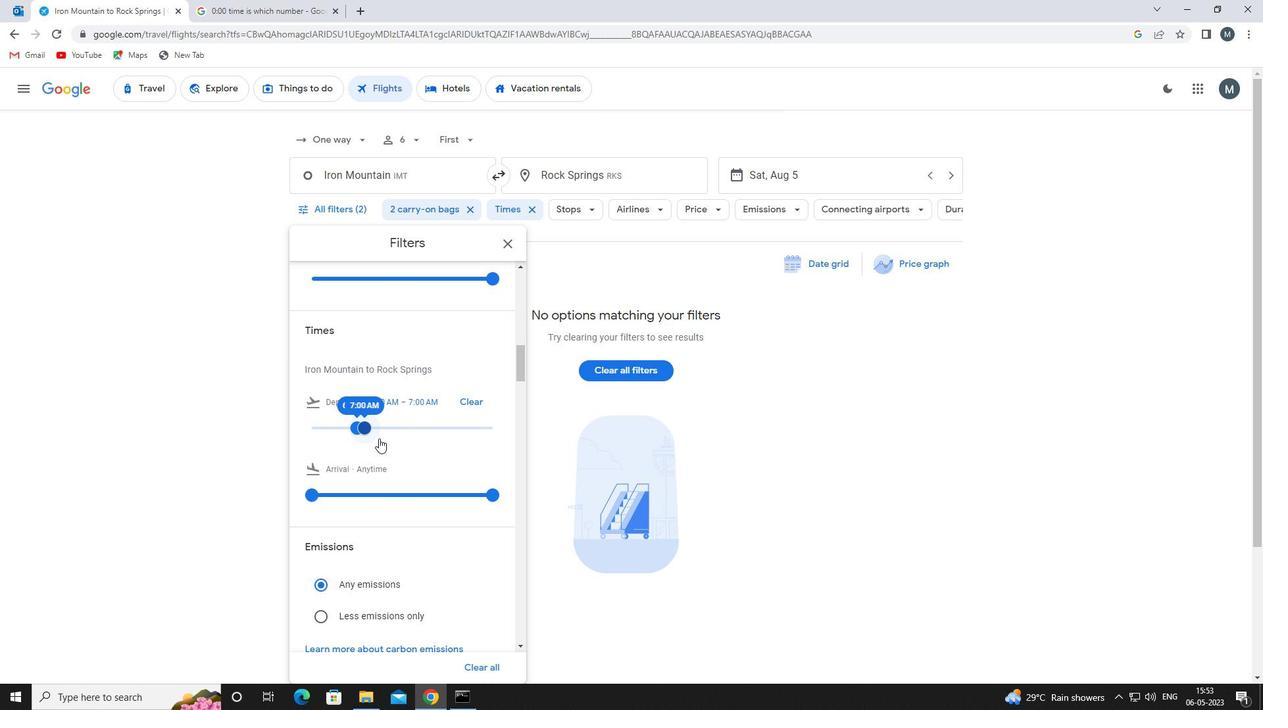 
Action: Mouse moved to (505, 246)
Screenshot: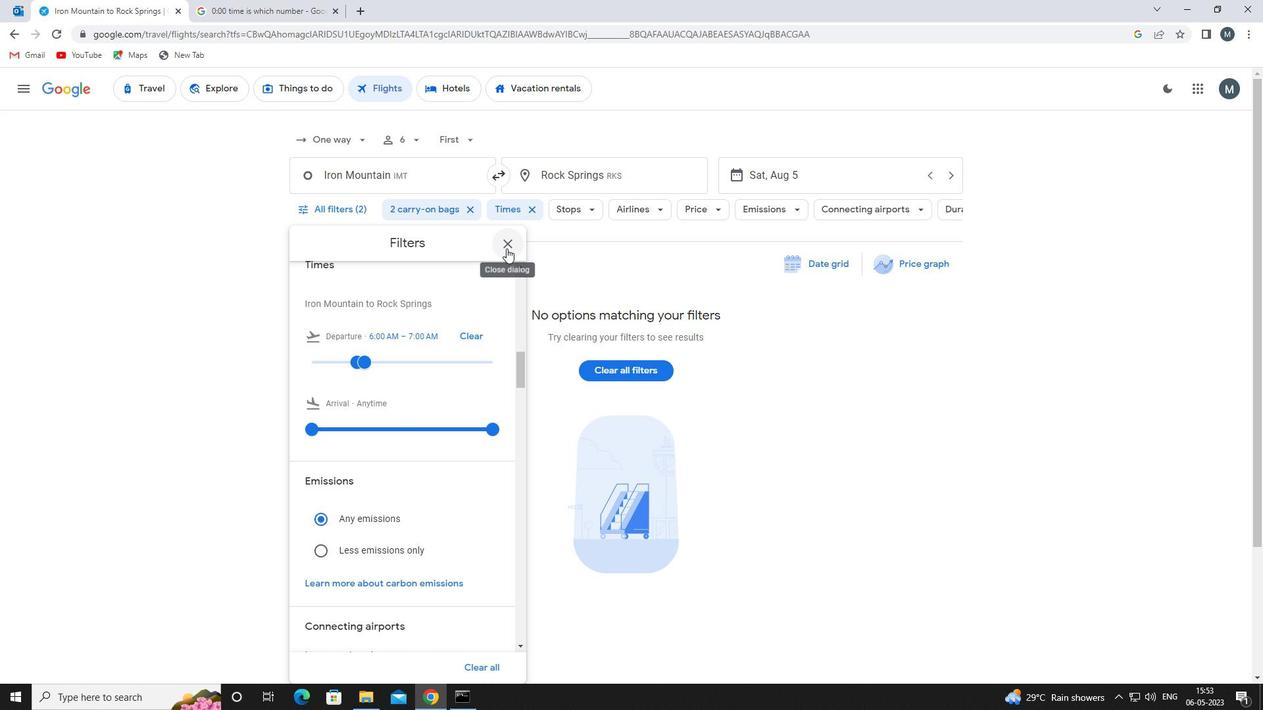 
Action: Mouse pressed left at (505, 246)
Screenshot: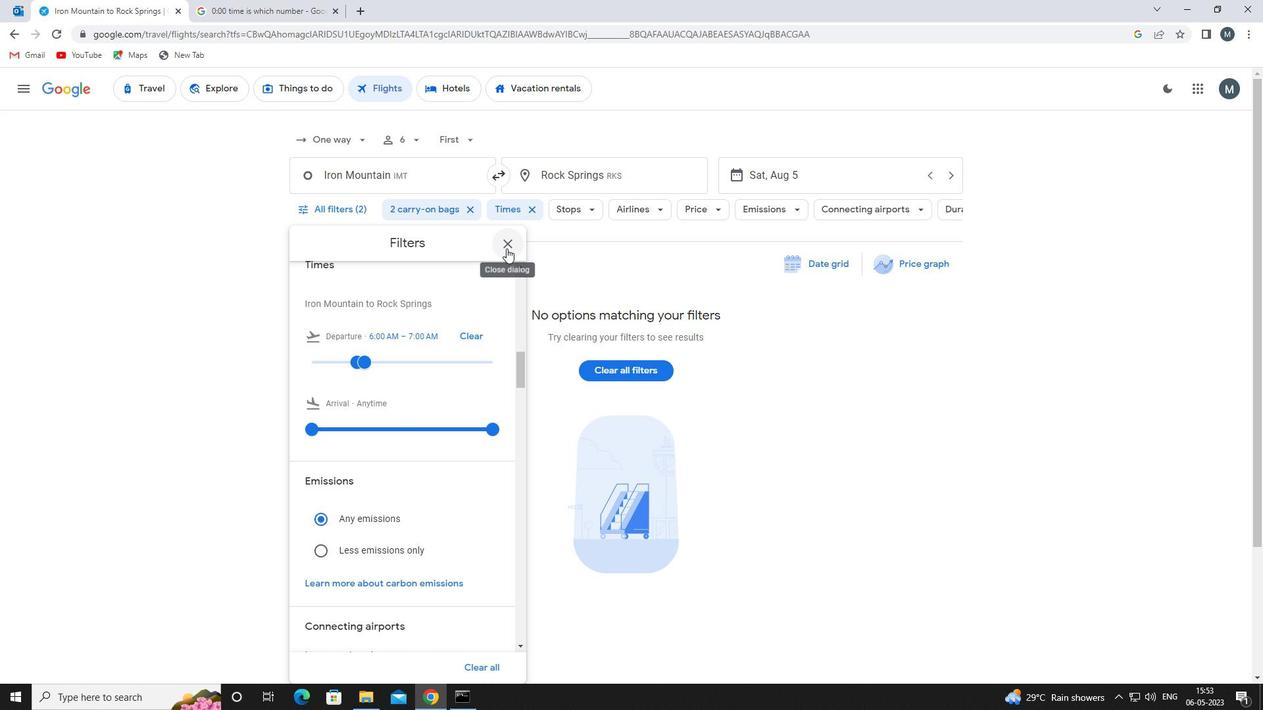 
